 Task: Find connections with filter location Serra Talhada with filter topic #Businessintelligence with filter profile language English with filter current company Happiest Minds Technologies with filter school SRM University with filter industry Graphic Design with filter service category Marketing with filter keywords title Online ESL Instructor
Action: Mouse moved to (340, 382)
Screenshot: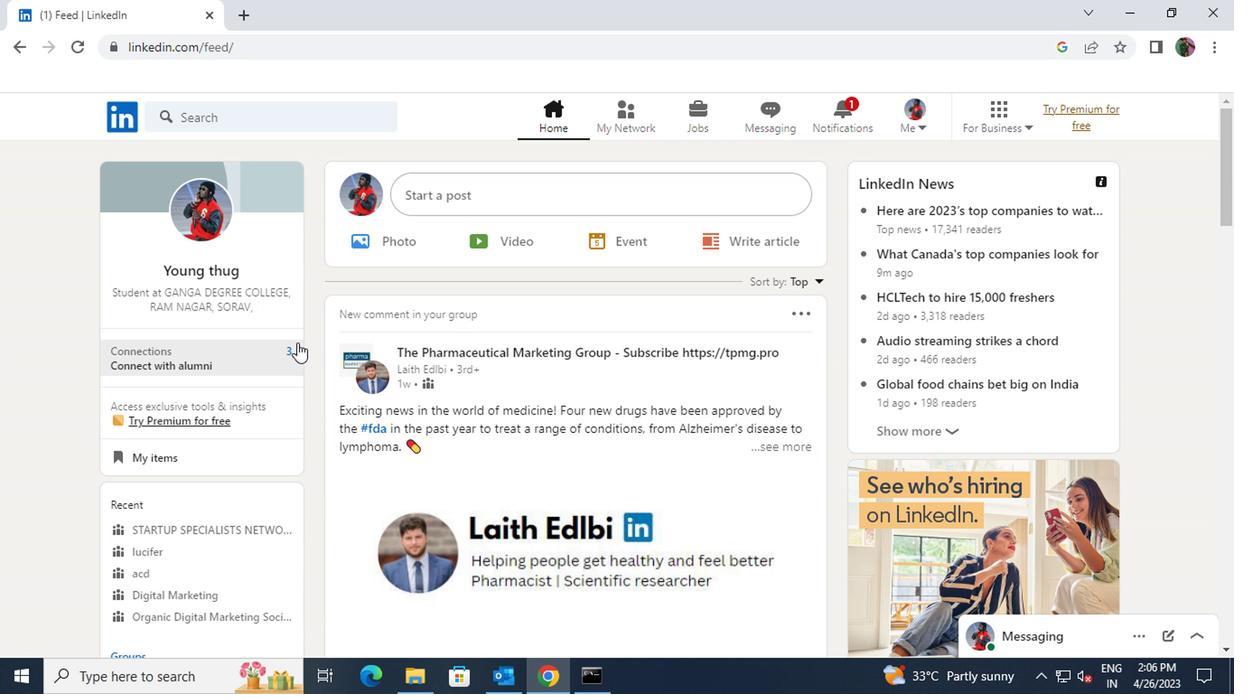 
Action: Mouse pressed left at (340, 382)
Screenshot: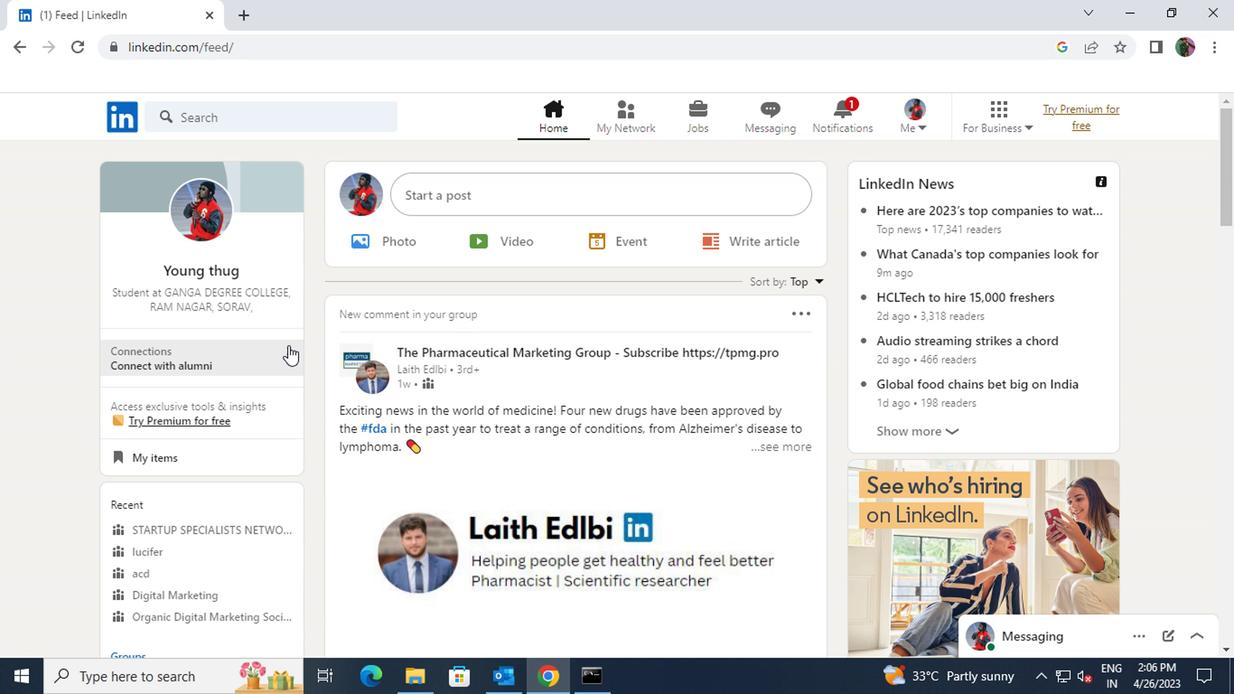 
Action: Mouse moved to (366, 292)
Screenshot: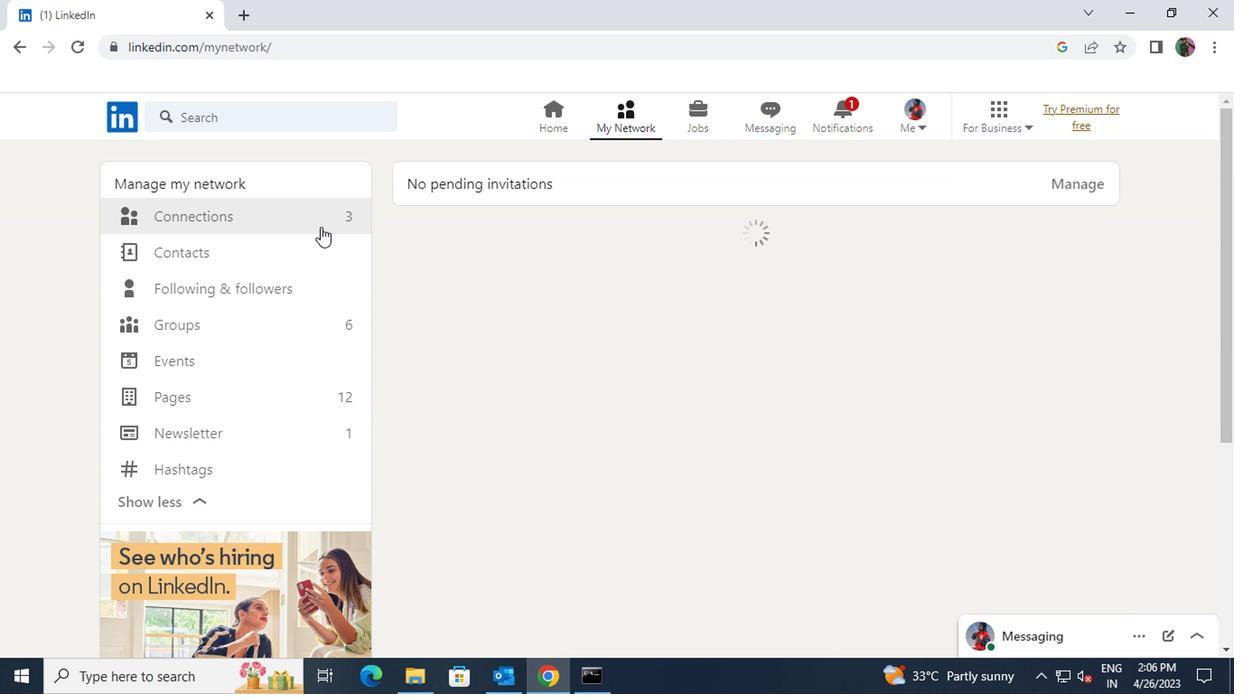 
Action: Mouse pressed left at (366, 292)
Screenshot: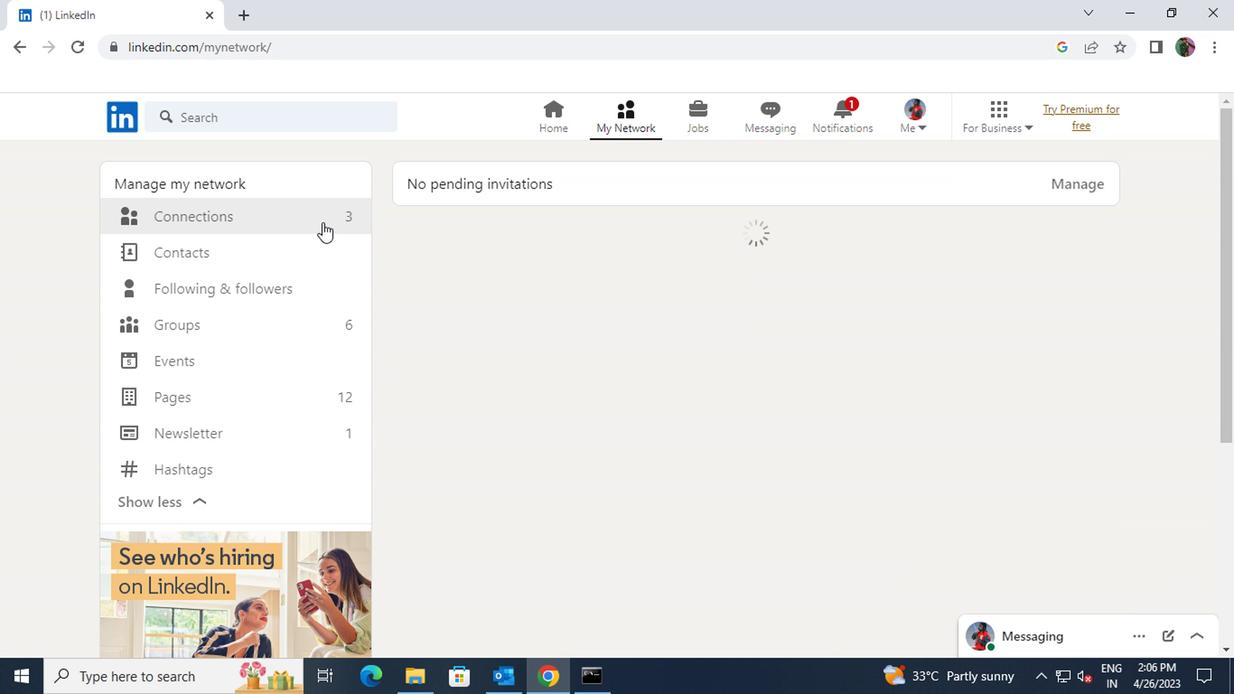 
Action: Mouse moved to (679, 295)
Screenshot: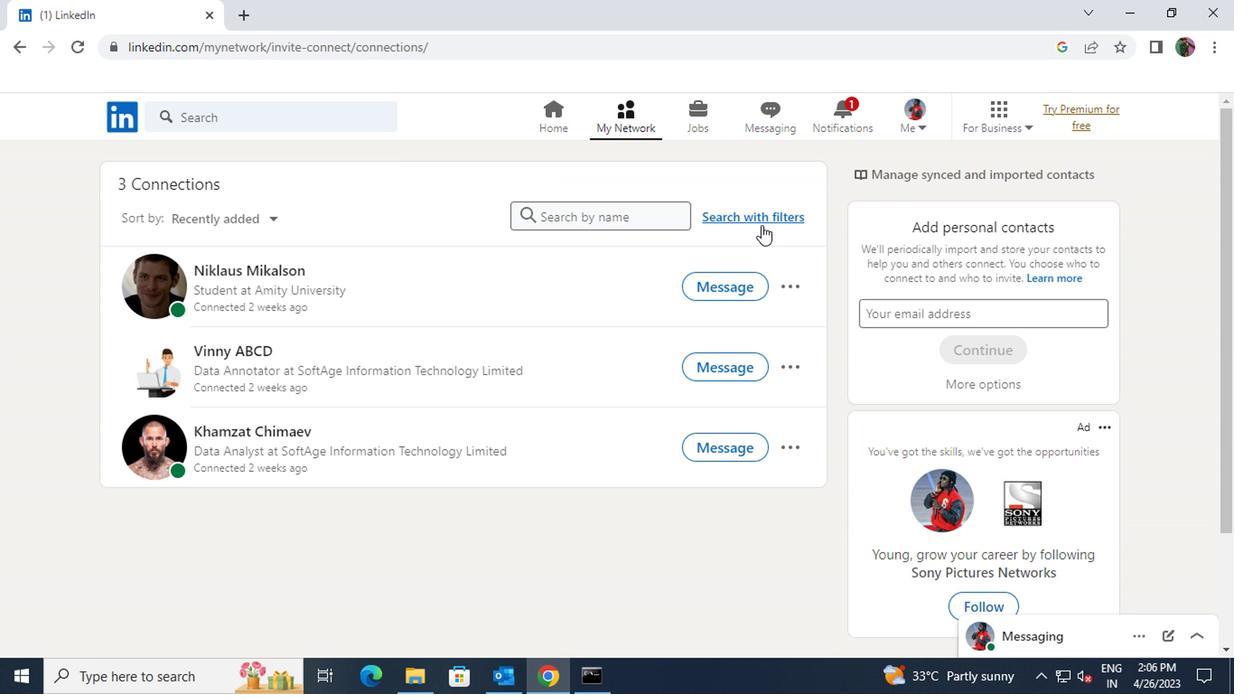 
Action: Mouse pressed left at (679, 295)
Screenshot: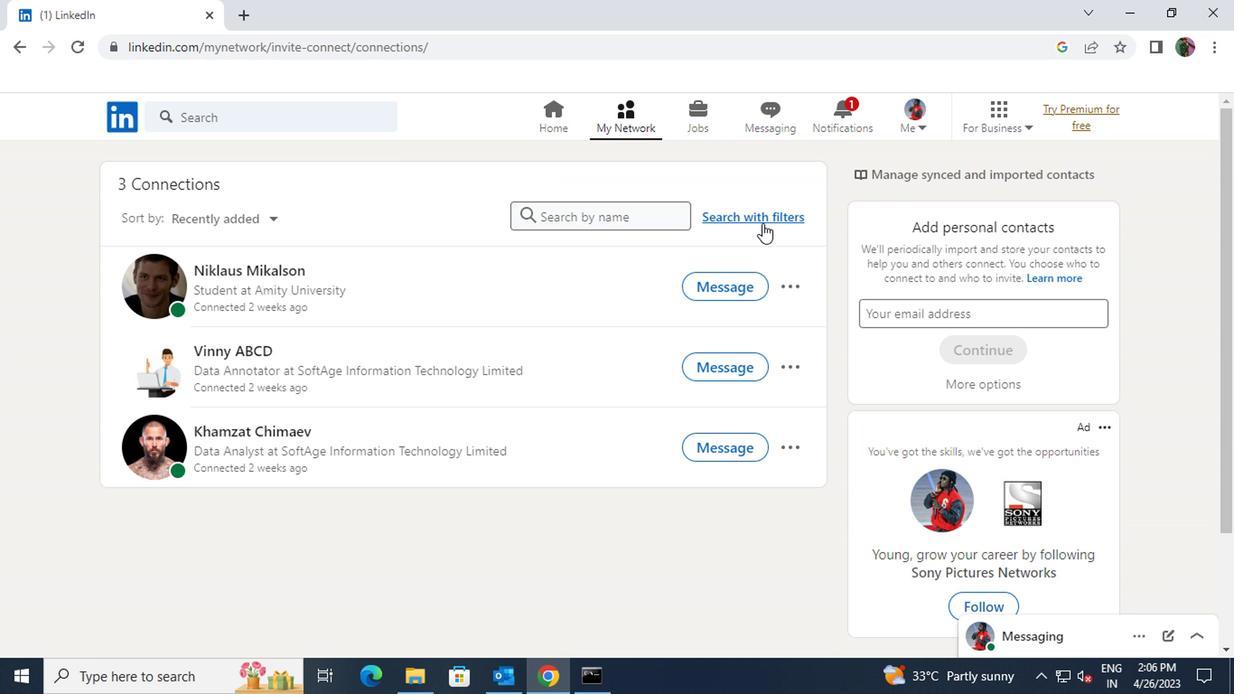 
Action: Mouse moved to (614, 258)
Screenshot: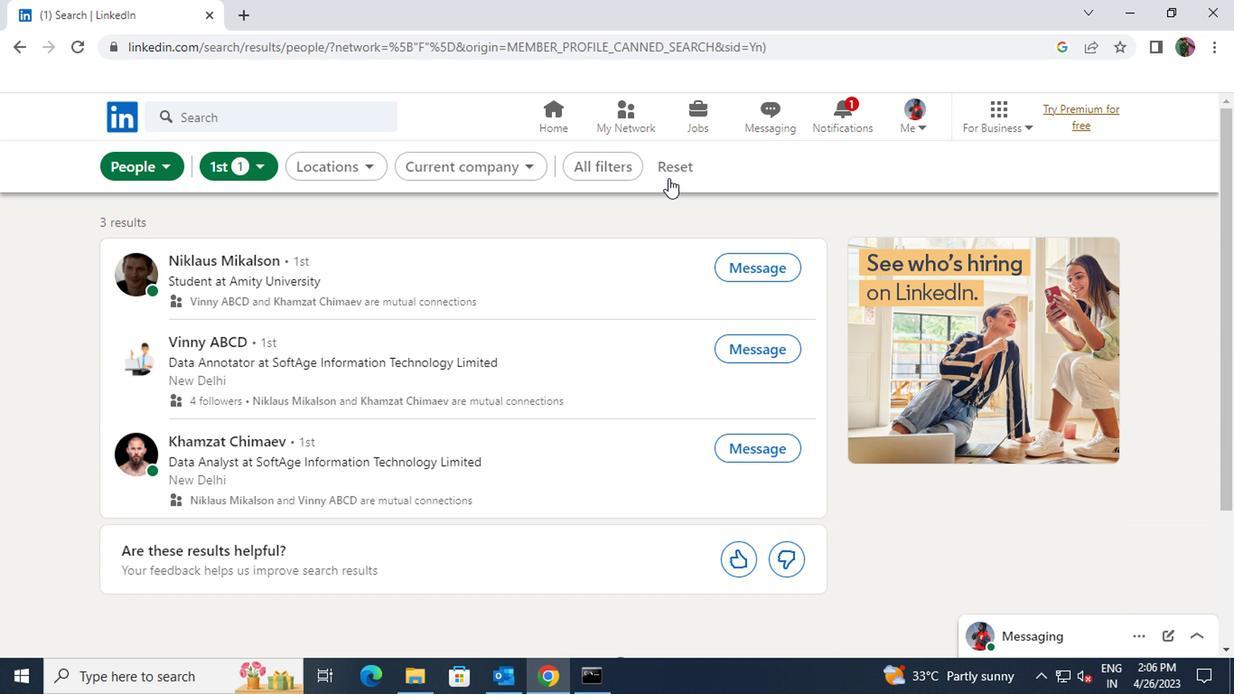 
Action: Mouse pressed left at (614, 258)
Screenshot: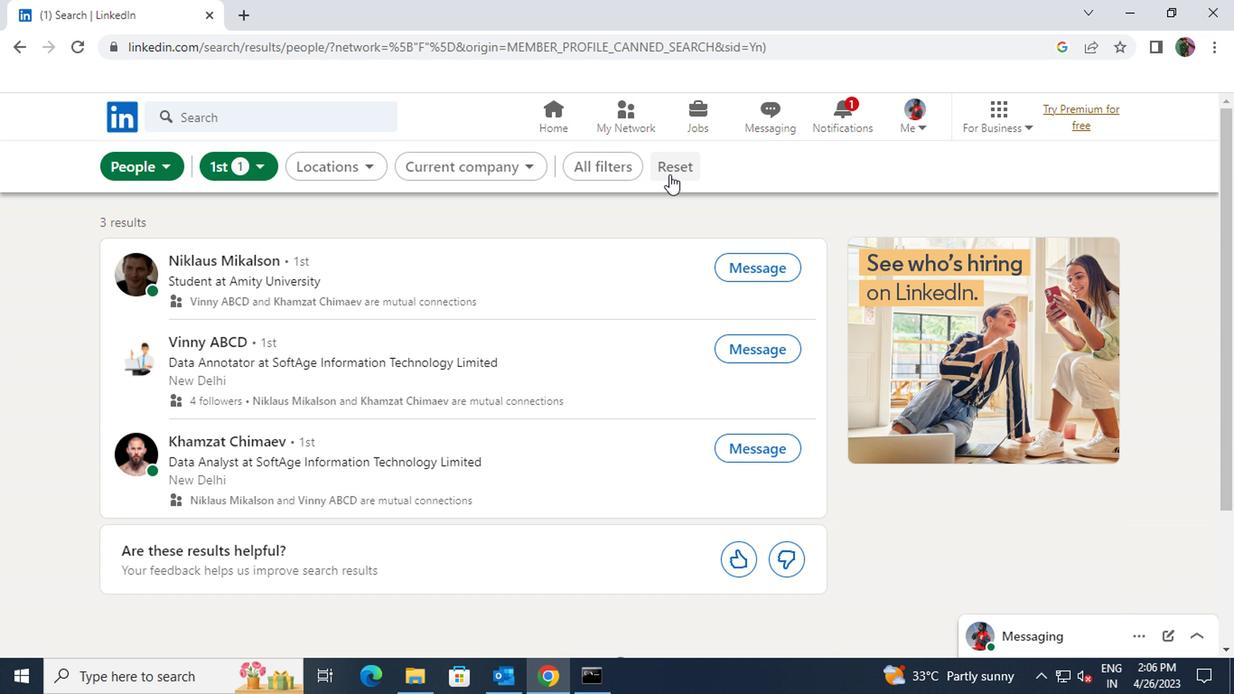 
Action: Mouse moved to (600, 253)
Screenshot: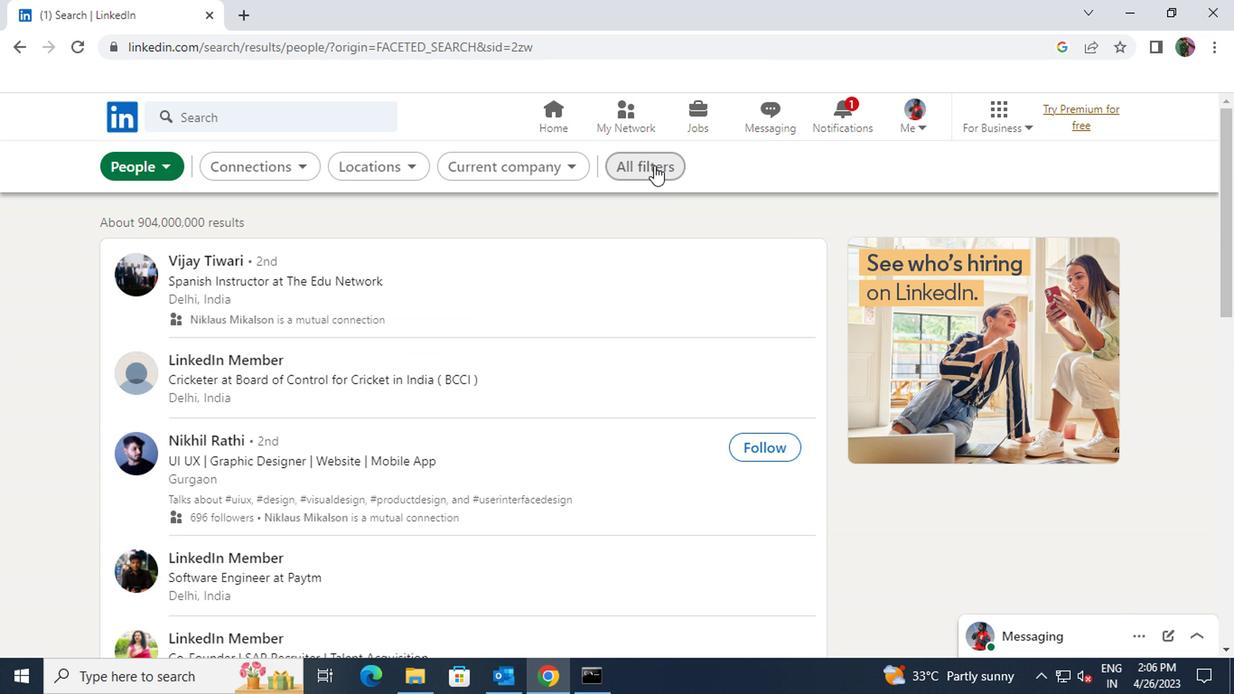 
Action: Mouse pressed left at (600, 253)
Screenshot: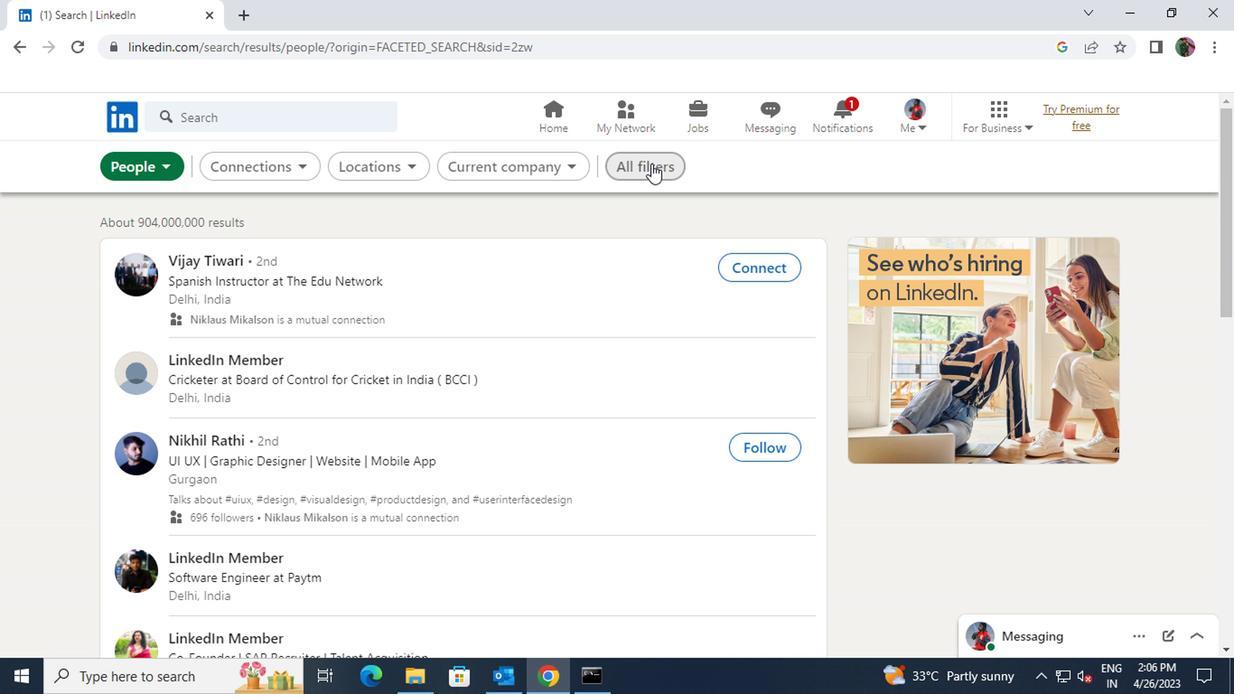 
Action: Mouse moved to (756, 394)
Screenshot: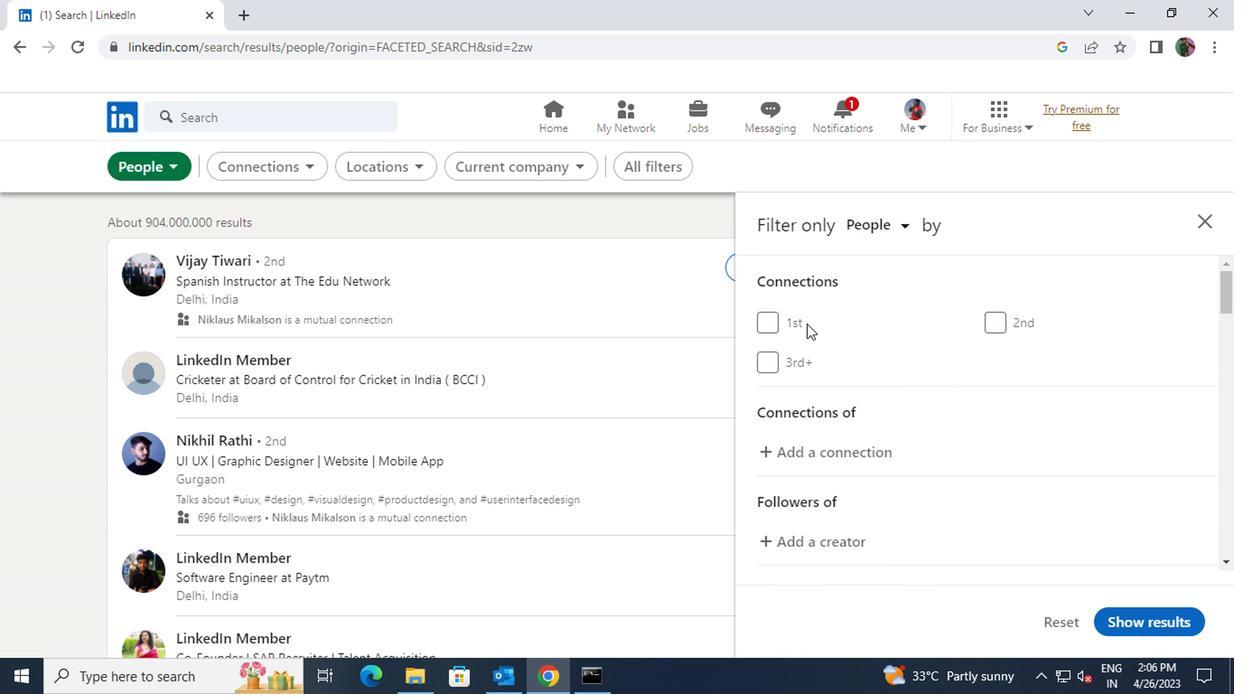 
Action: Mouse scrolled (756, 394) with delta (0, 0)
Screenshot: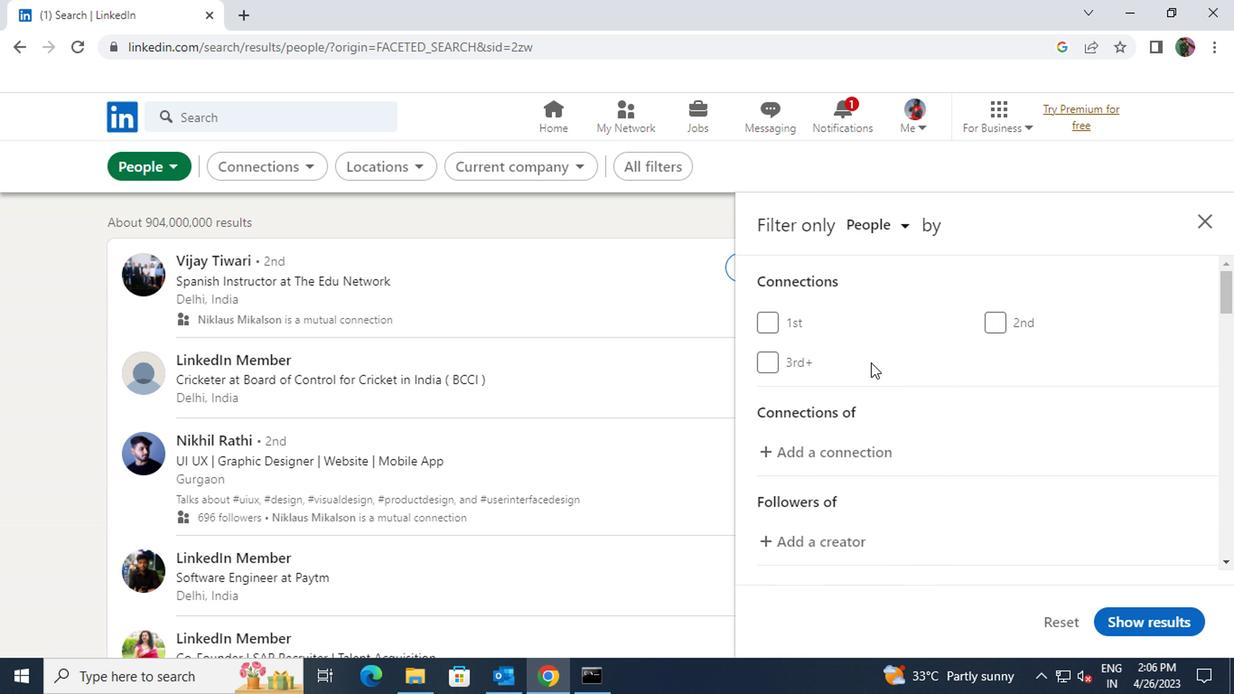 
Action: Mouse scrolled (756, 394) with delta (0, 0)
Screenshot: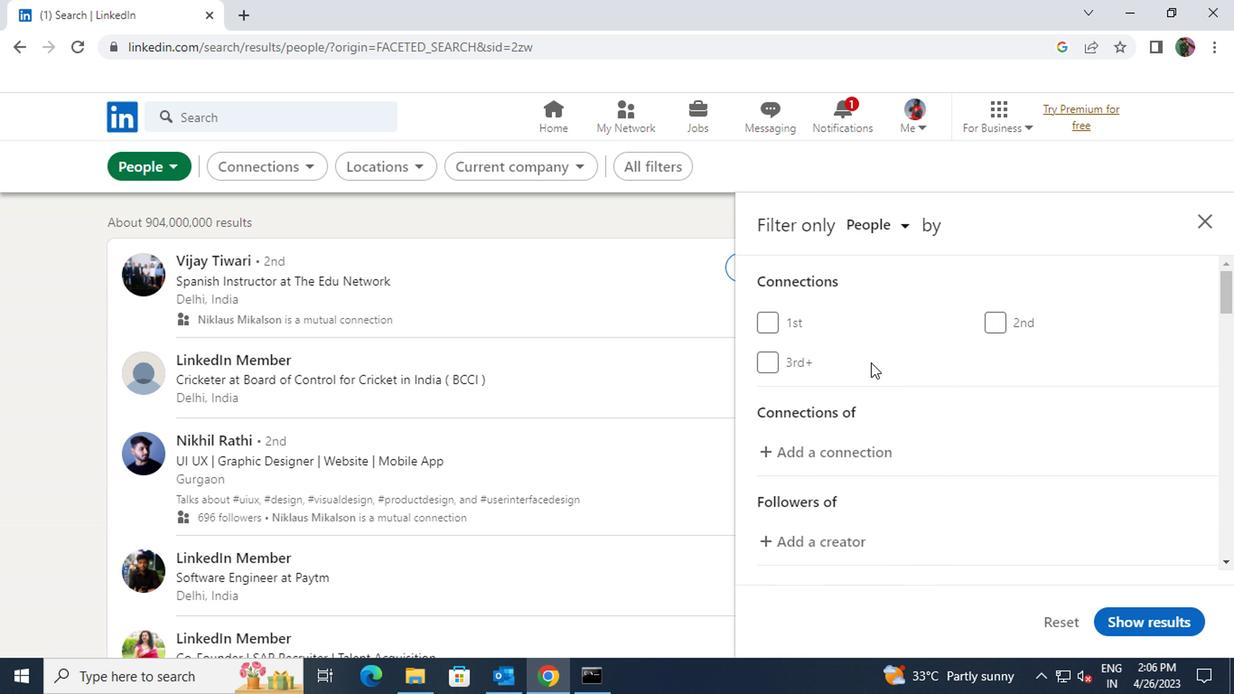 
Action: Mouse scrolled (756, 394) with delta (0, 0)
Screenshot: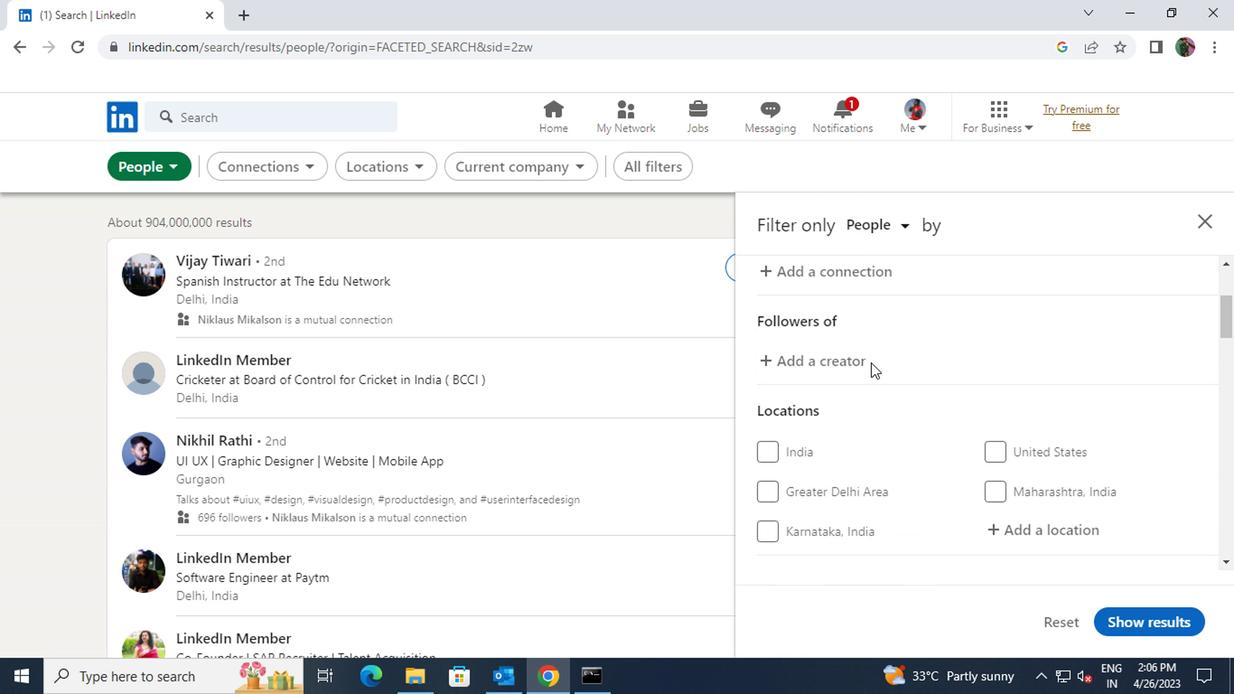 
Action: Mouse moved to (864, 445)
Screenshot: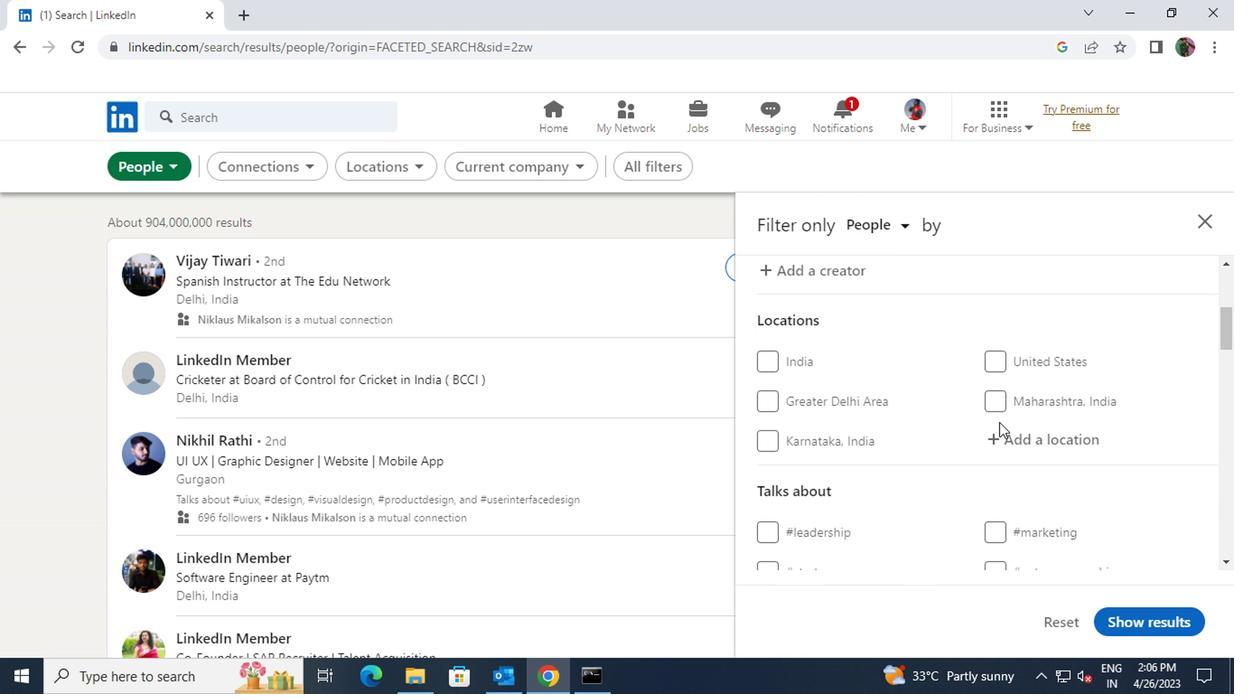 
Action: Mouse pressed left at (864, 445)
Screenshot: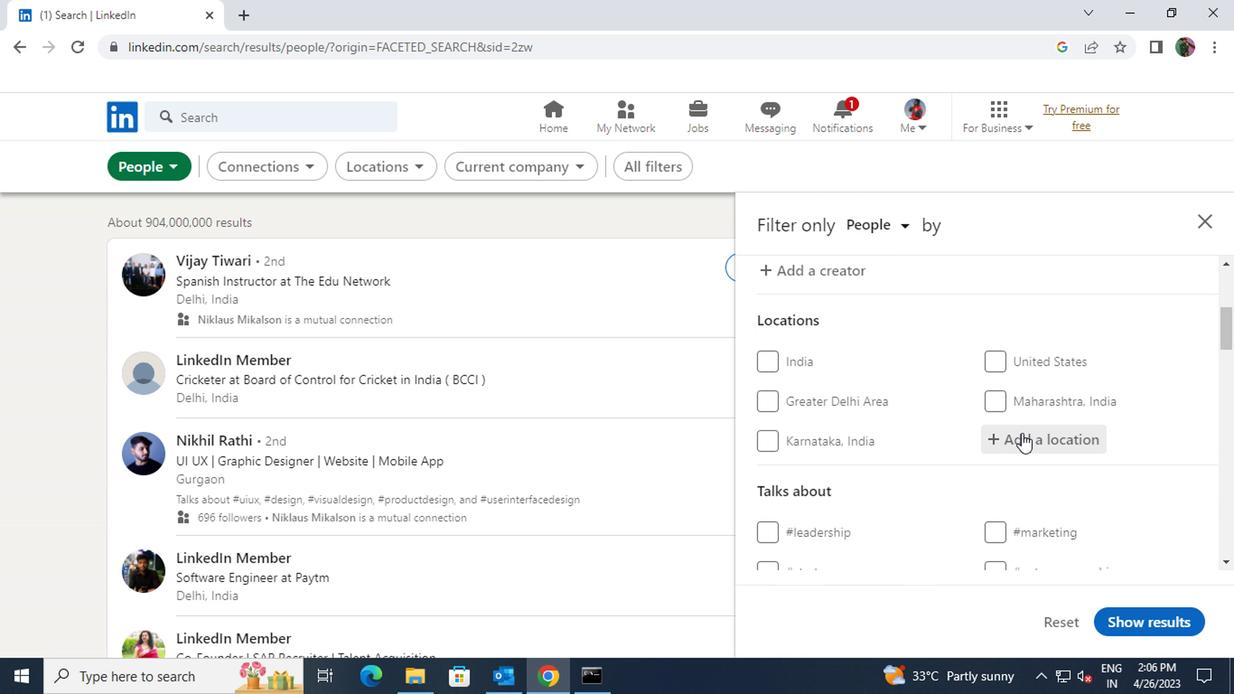 
Action: Key pressed <Key.shift>SERRA<Key.space>TAL
Screenshot: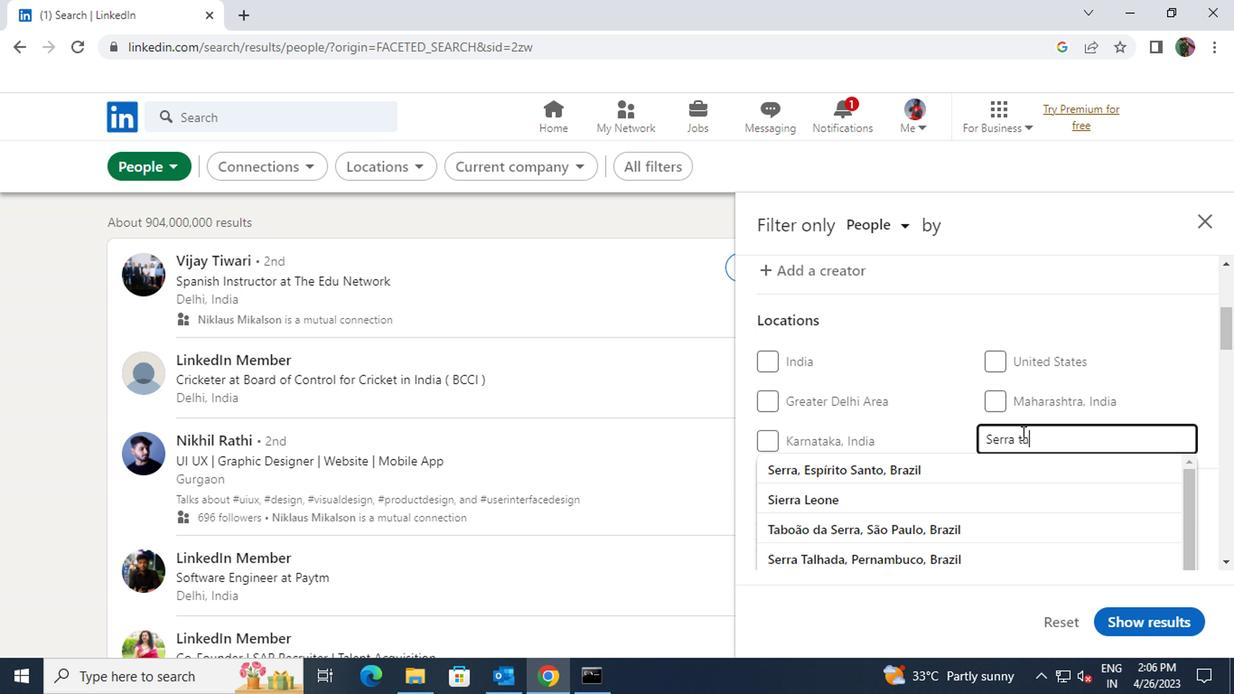 
Action: Mouse moved to (856, 472)
Screenshot: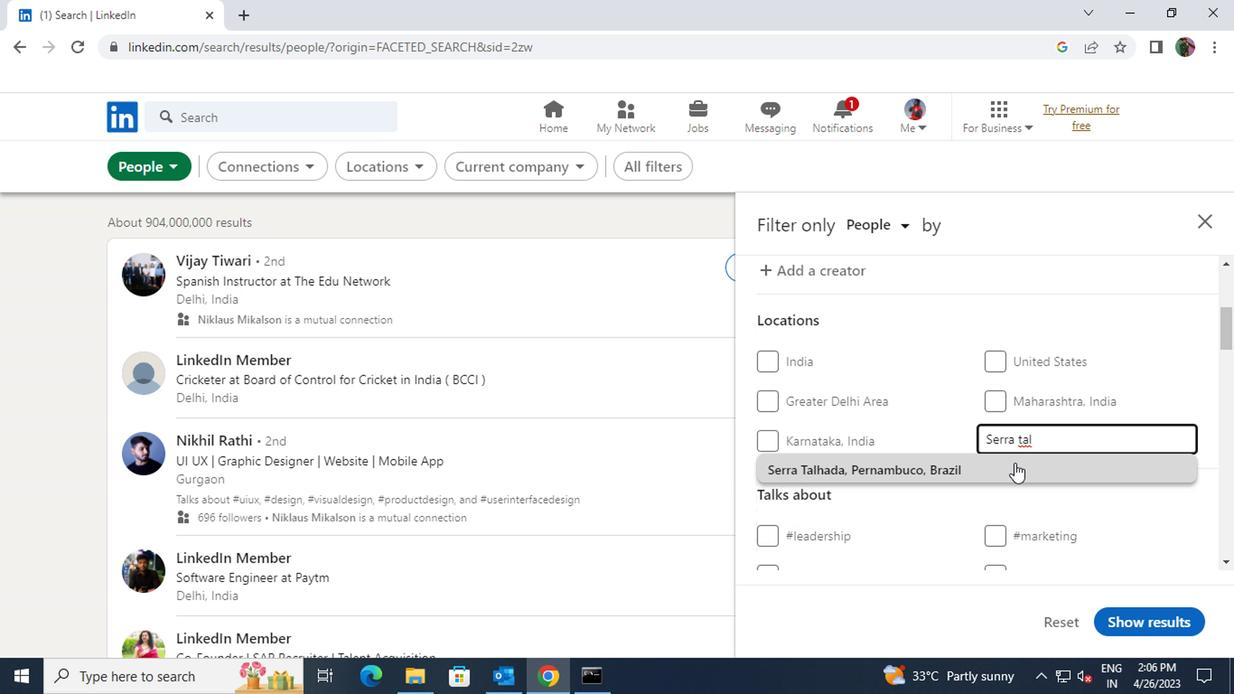 
Action: Mouse pressed left at (856, 472)
Screenshot: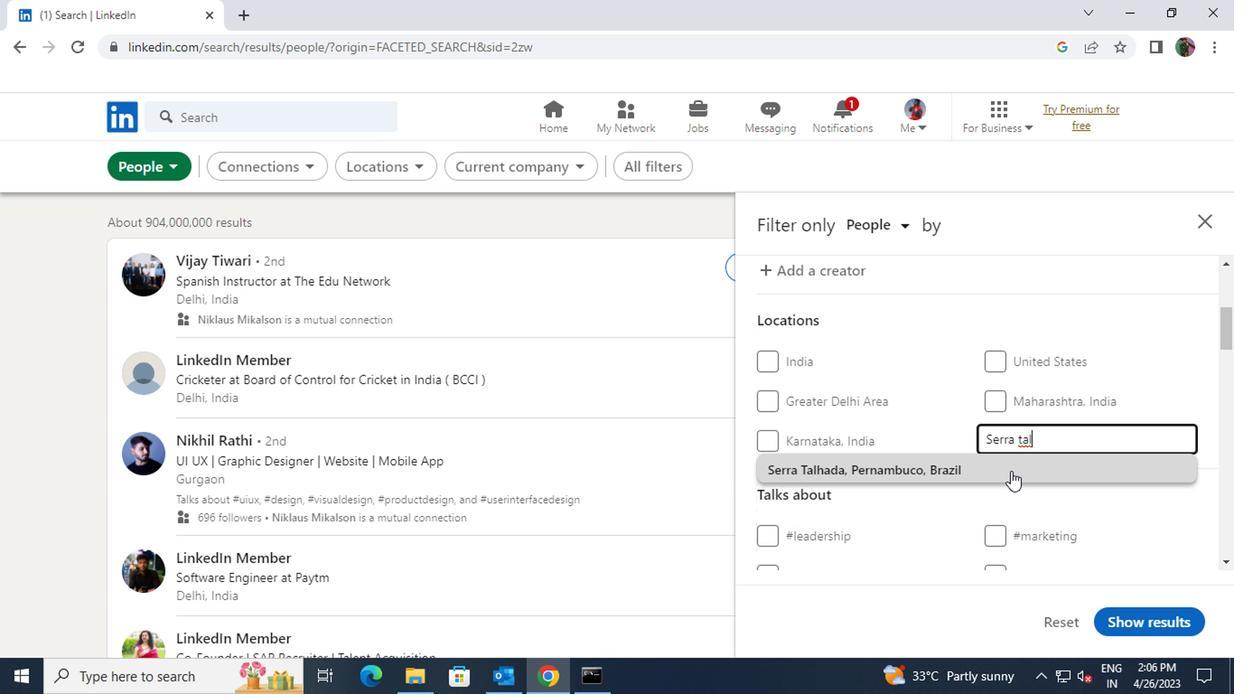 
Action: Mouse scrolled (856, 471) with delta (0, 0)
Screenshot: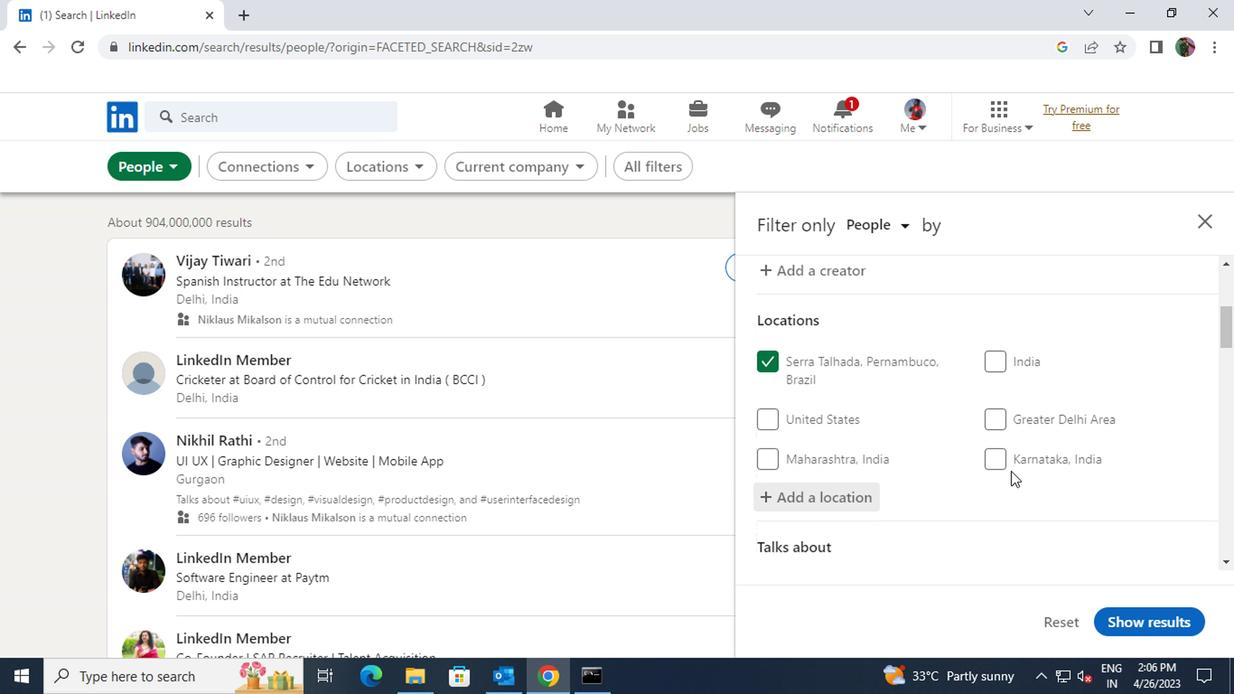 
Action: Mouse scrolled (856, 471) with delta (0, 0)
Screenshot: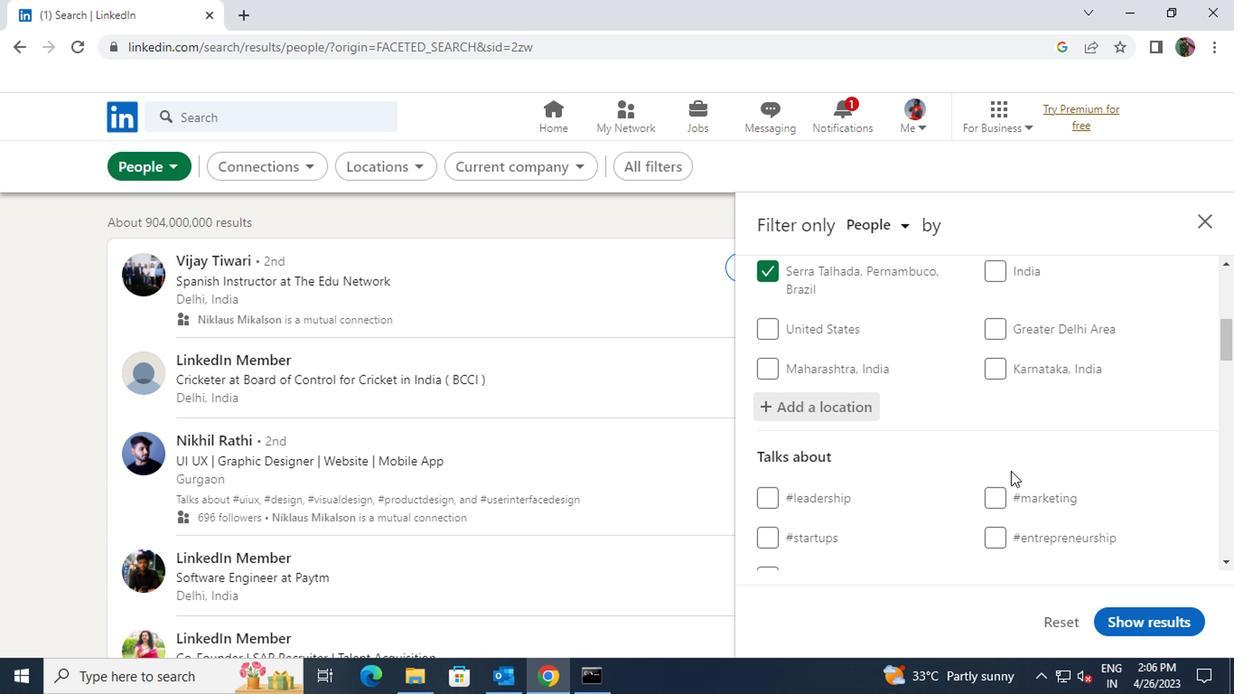
Action: Mouse moved to (856, 480)
Screenshot: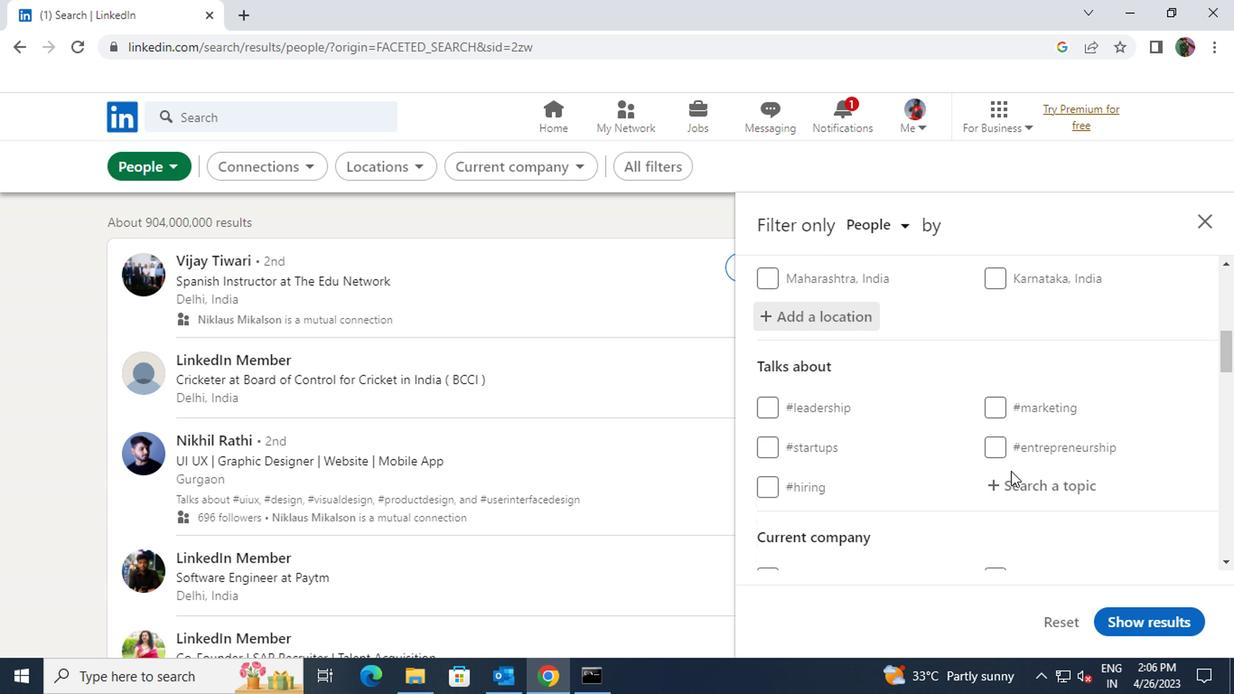 
Action: Mouse pressed left at (856, 480)
Screenshot: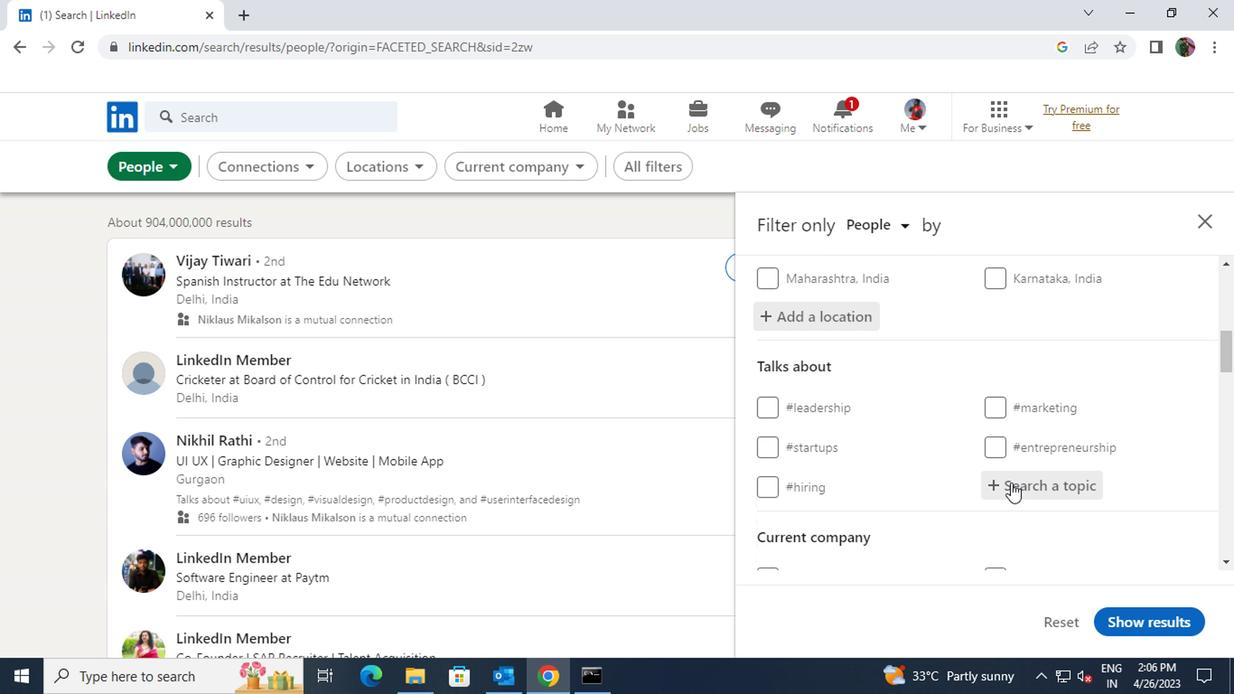 
Action: Key pressed <Key.shift><Key.shift><Key.shift><Key.shift><Key.shift><Key.shift><Key.shift><Key.shift>#<Key.shift>BUSINESSINTELLIGENCE
Screenshot: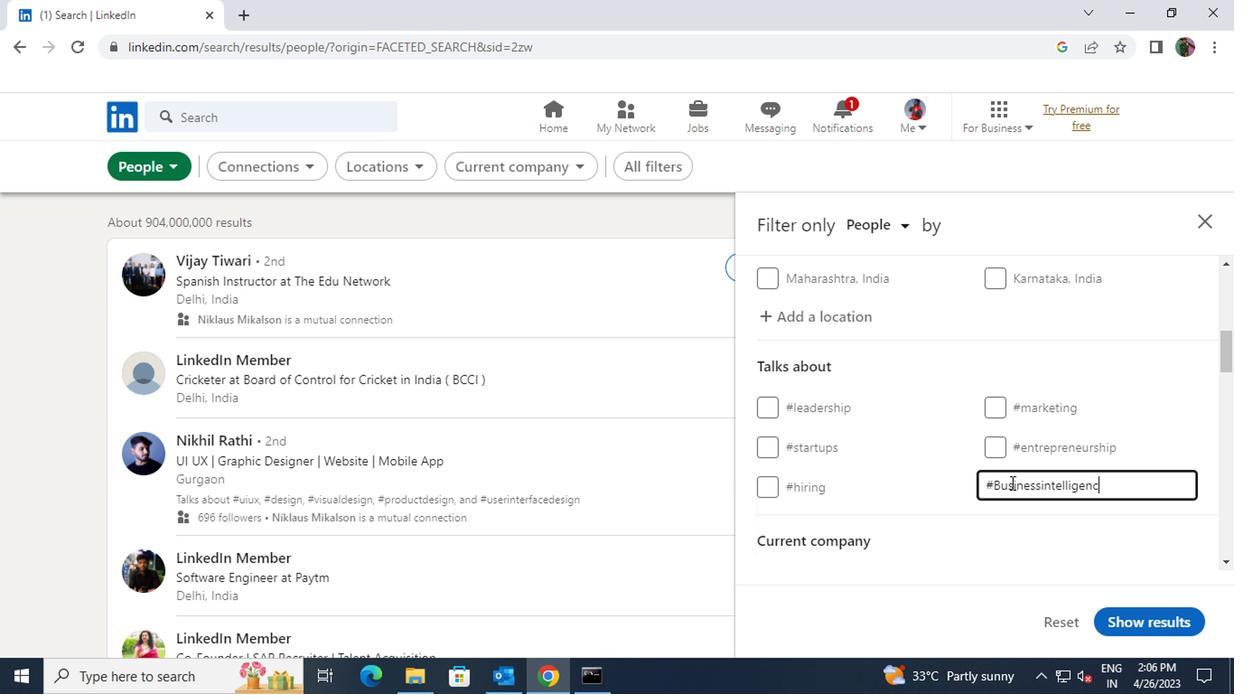 
Action: Mouse scrolled (856, 479) with delta (0, 0)
Screenshot: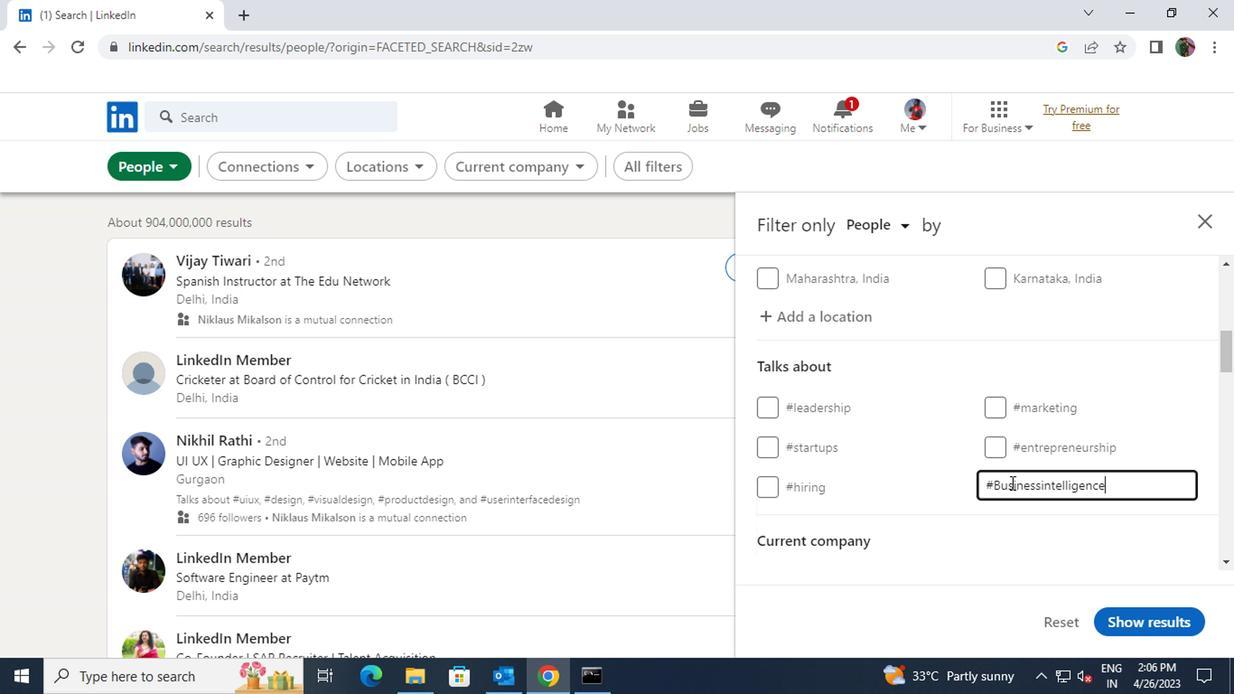
Action: Mouse scrolled (856, 479) with delta (0, 0)
Screenshot: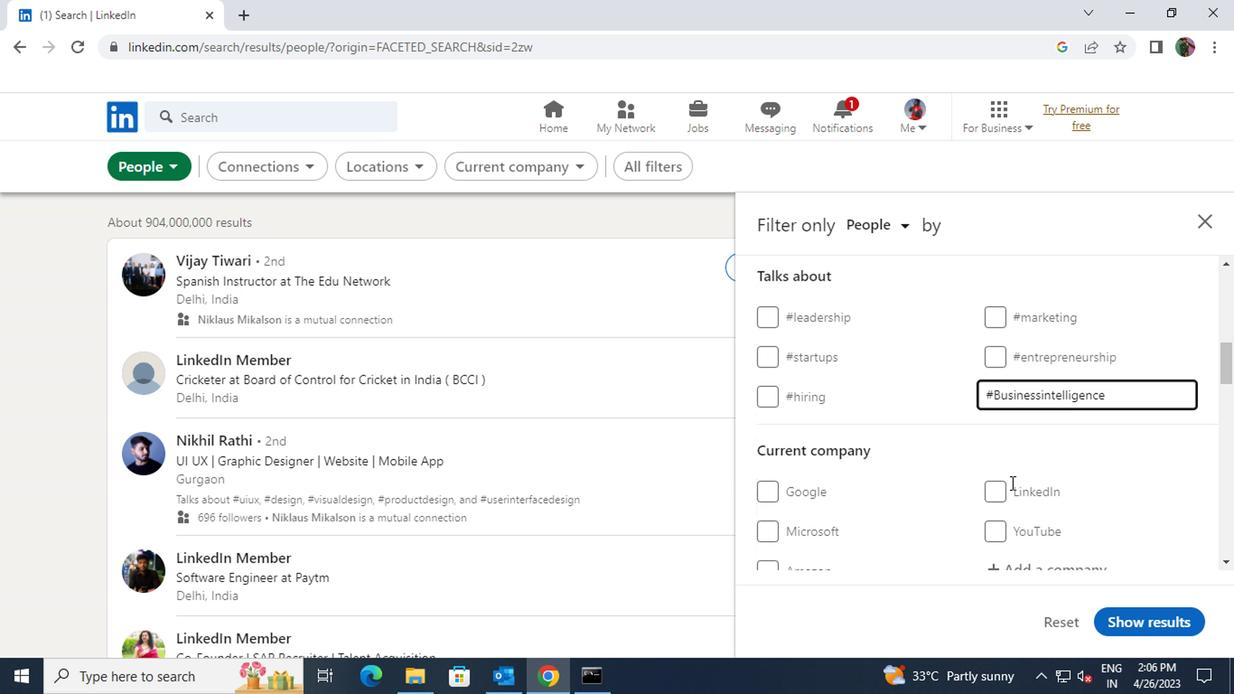 
Action: Mouse pressed left at (856, 480)
Screenshot: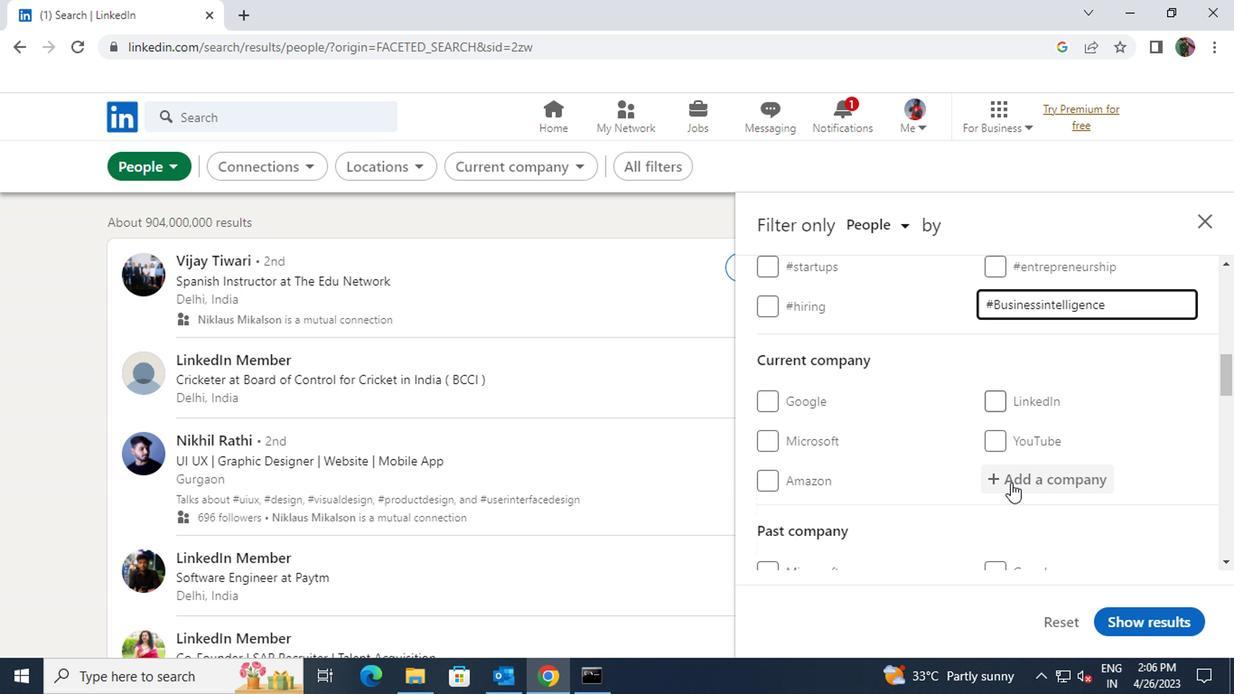 
Action: Key pressed <Key.shift><Key.shift><Key.shift>HAPPIEST
Screenshot: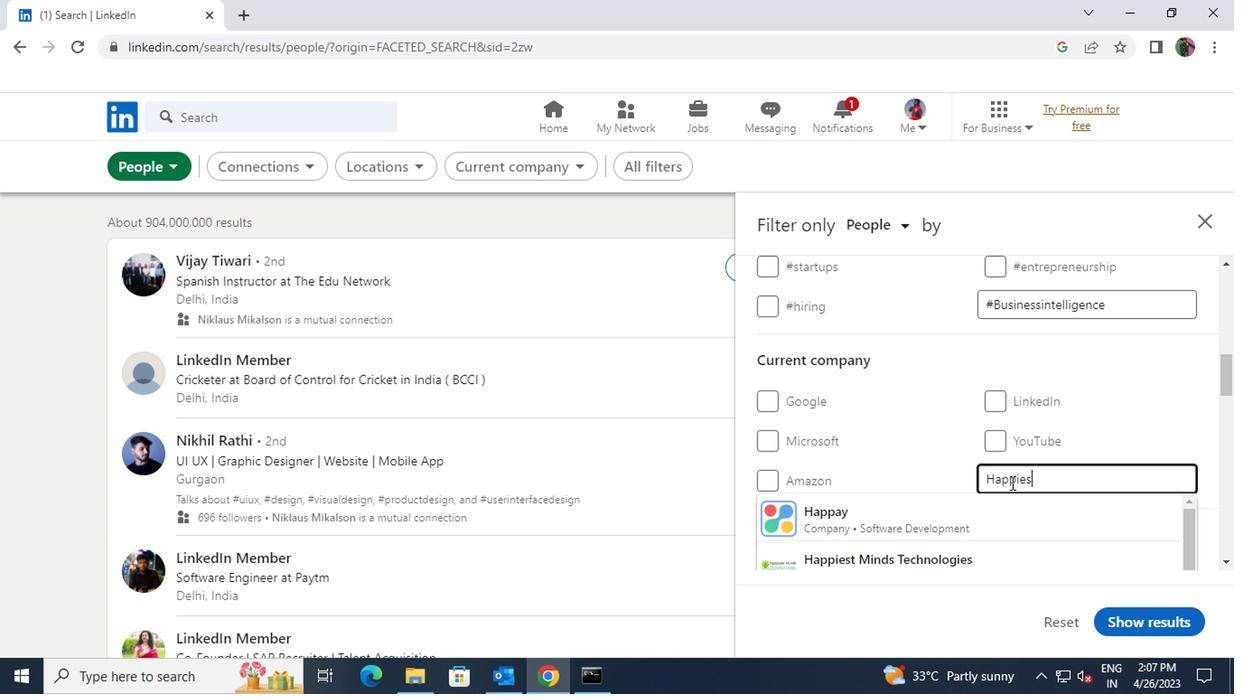 
Action: Mouse moved to (851, 494)
Screenshot: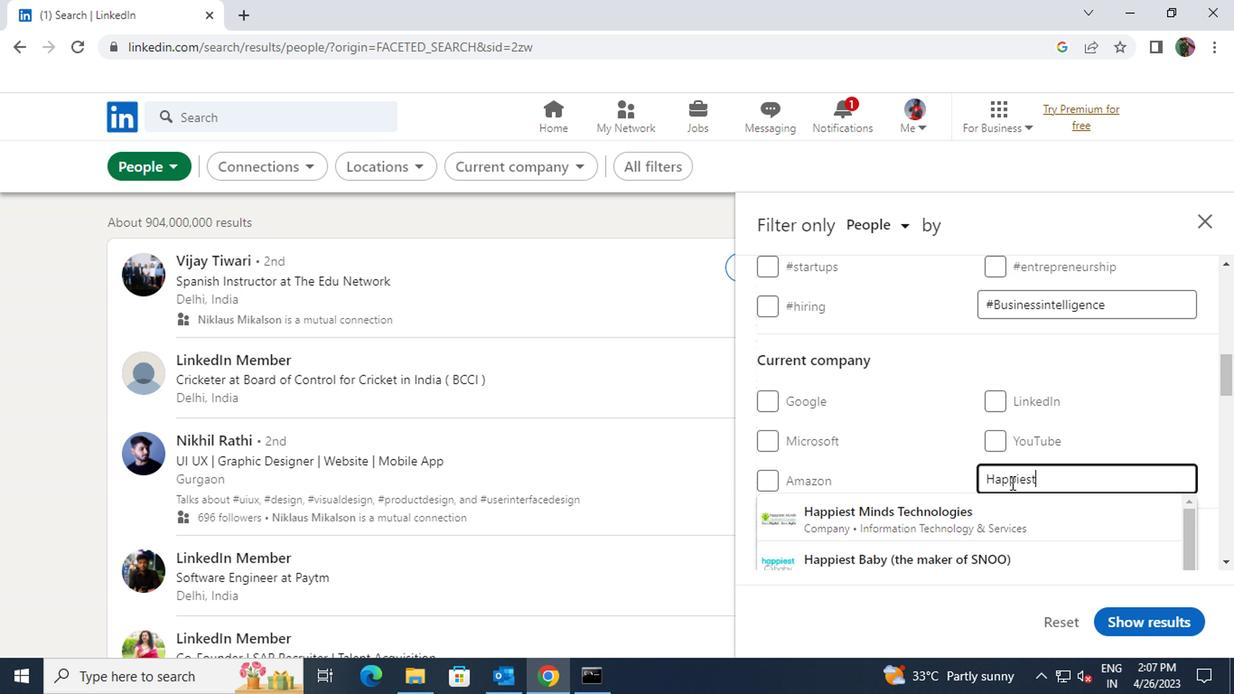 
Action: Mouse pressed left at (851, 494)
Screenshot: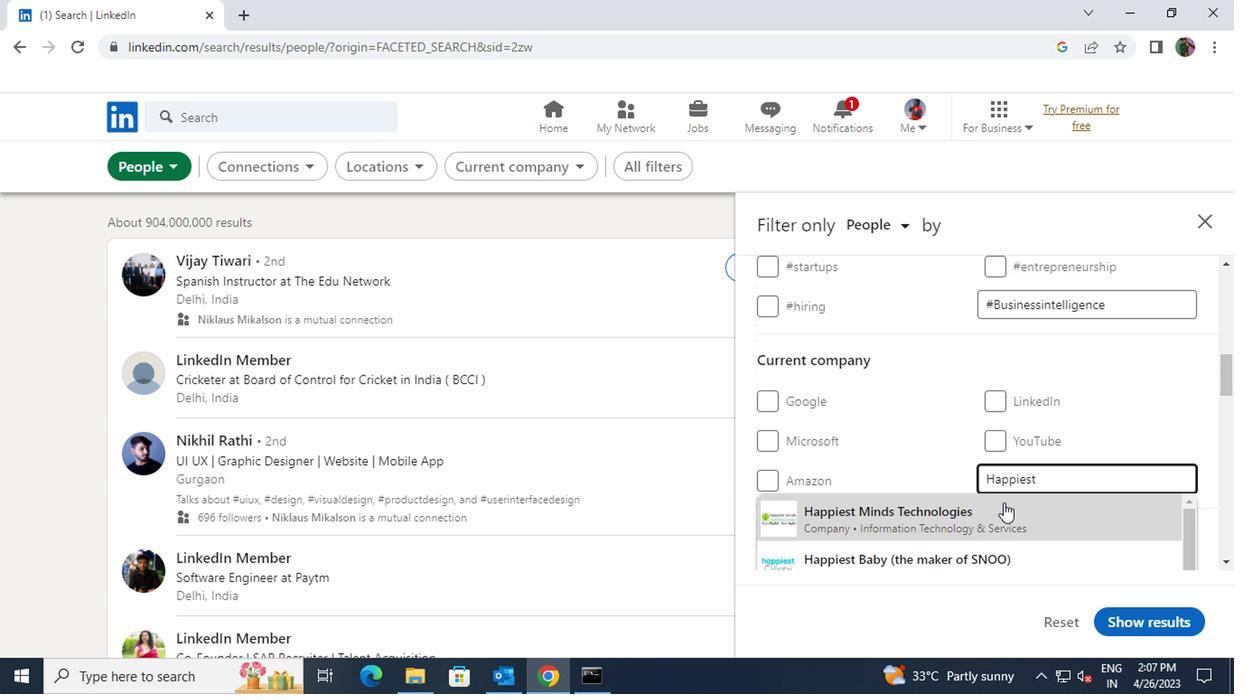 
Action: Mouse scrolled (851, 493) with delta (0, 0)
Screenshot: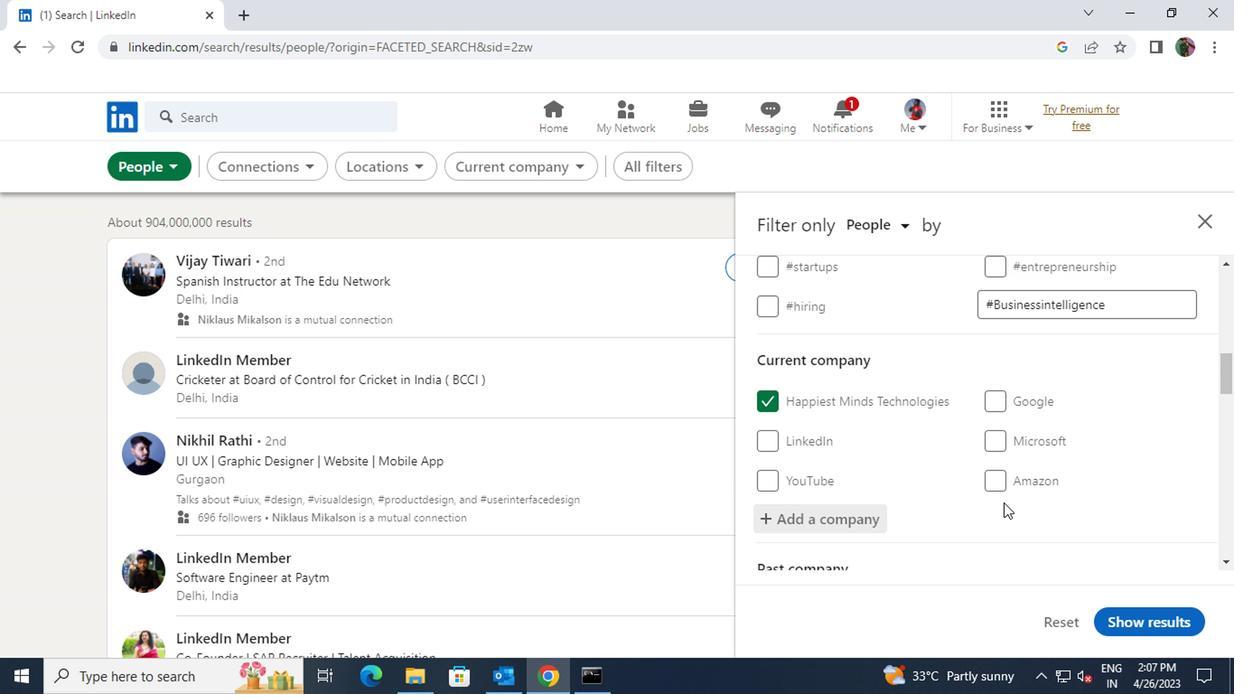 
Action: Mouse scrolled (851, 493) with delta (0, 0)
Screenshot: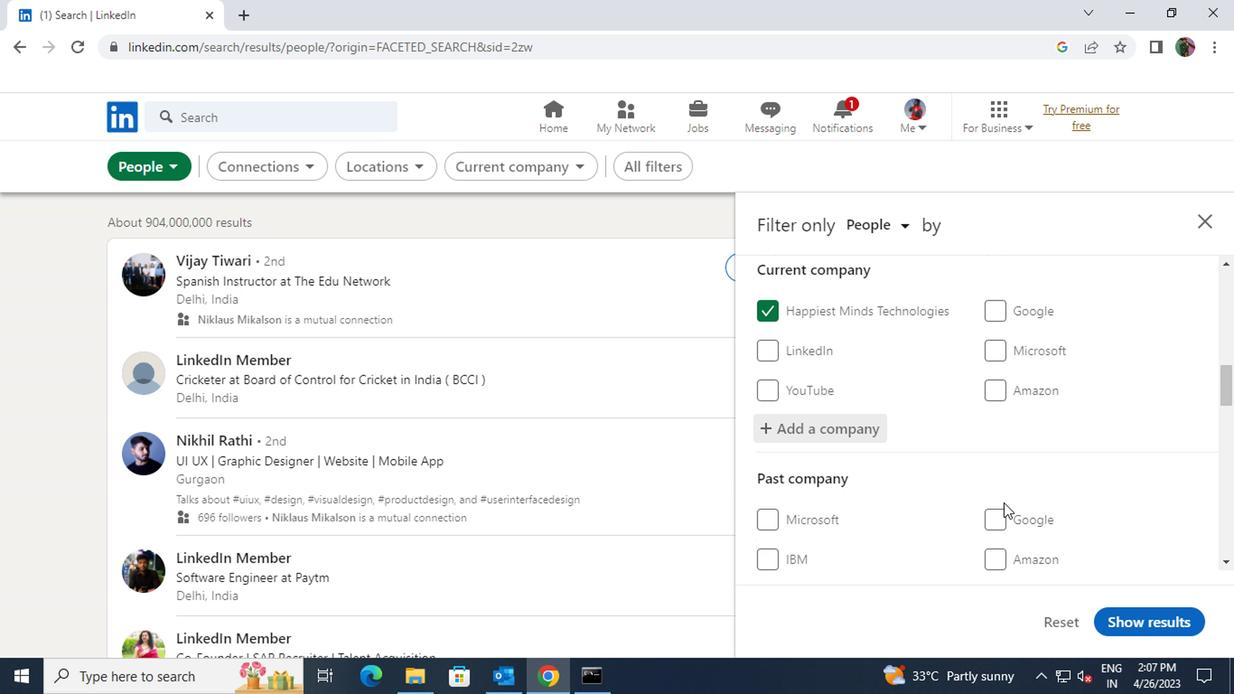 
Action: Mouse scrolled (851, 493) with delta (0, 0)
Screenshot: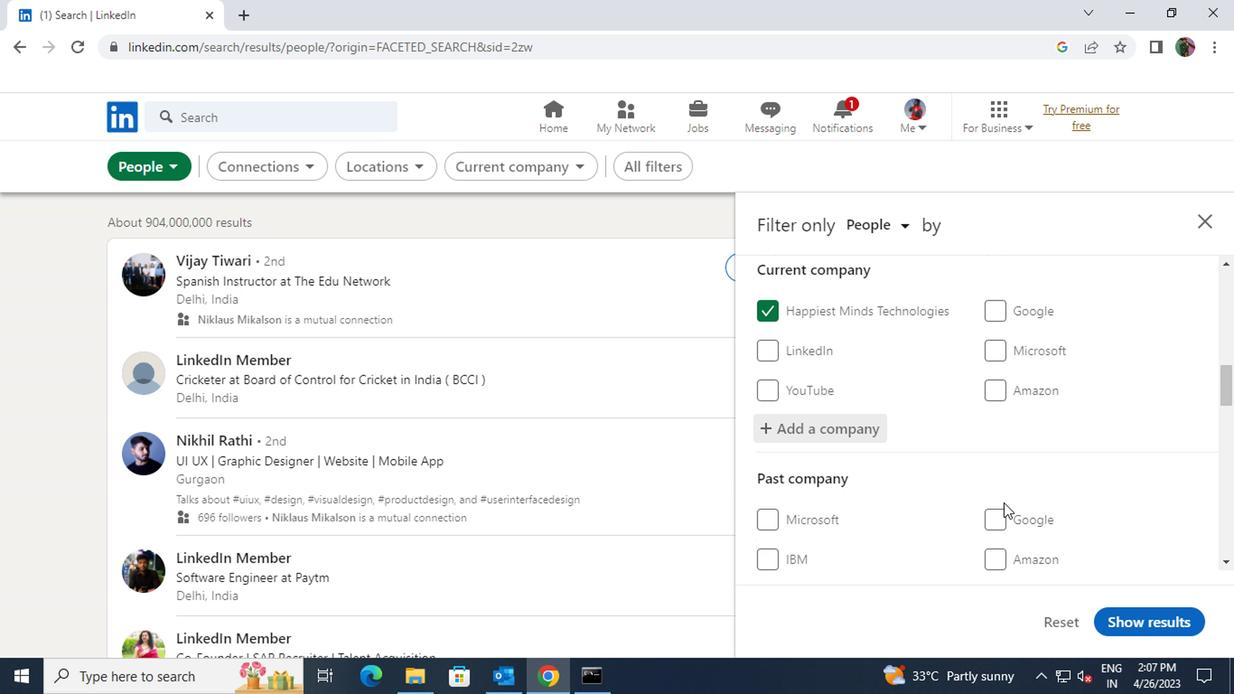 
Action: Mouse scrolled (851, 493) with delta (0, 0)
Screenshot: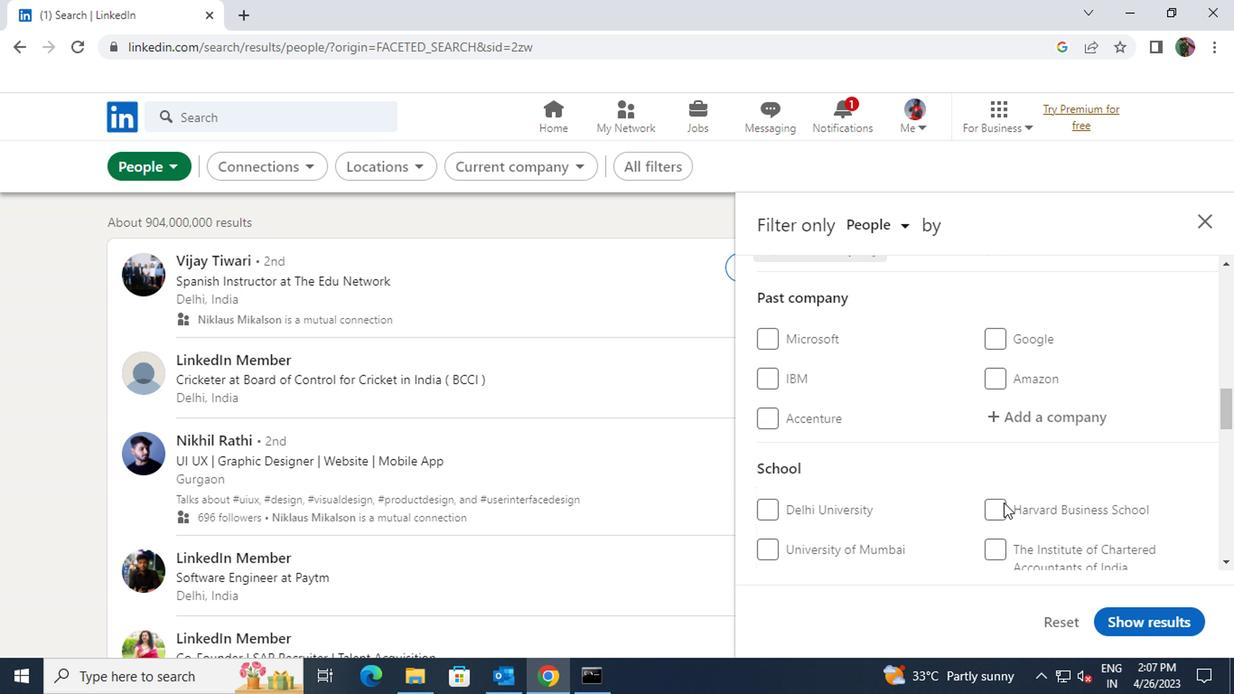
Action: Mouse moved to (856, 498)
Screenshot: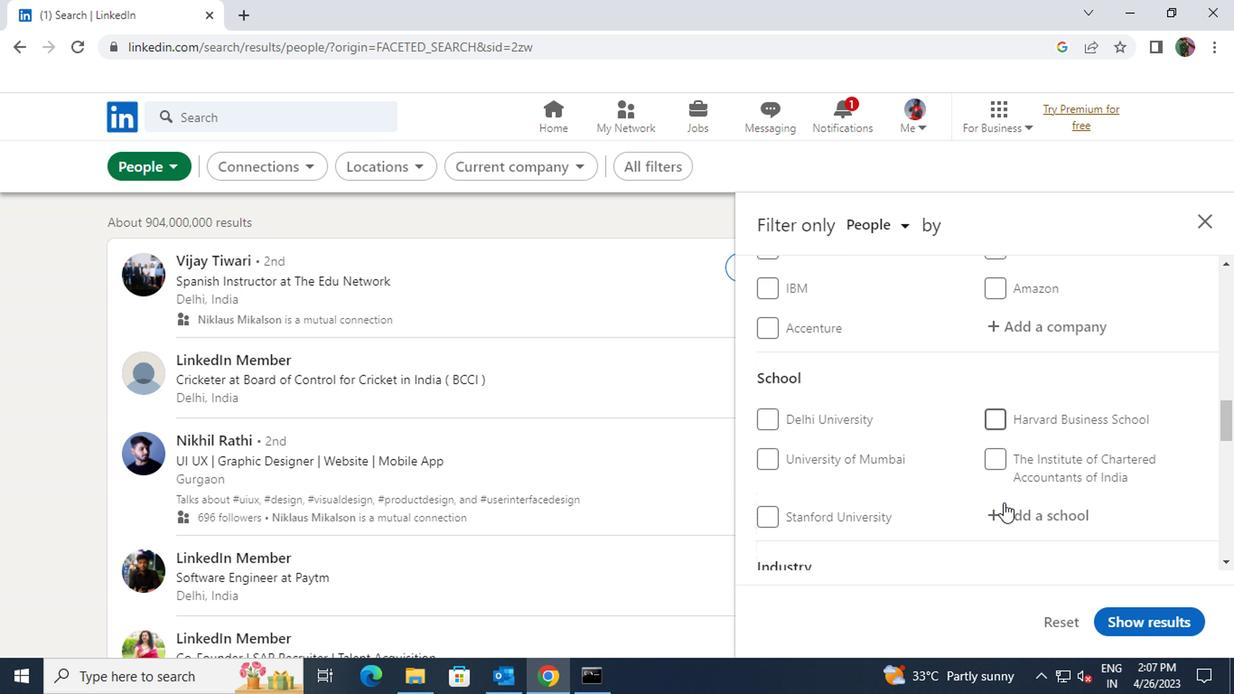 
Action: Mouse pressed left at (856, 498)
Screenshot: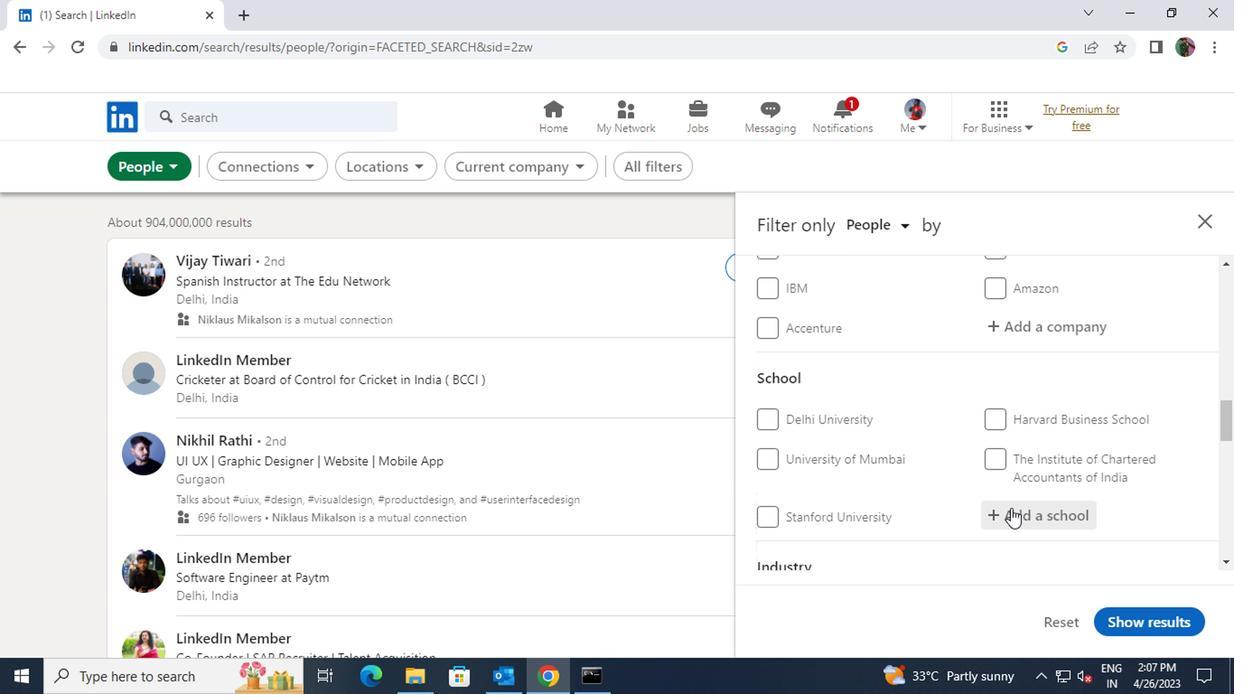 
Action: Key pressed <Key.shift><Key.shift><Key.shift>SRM
Screenshot: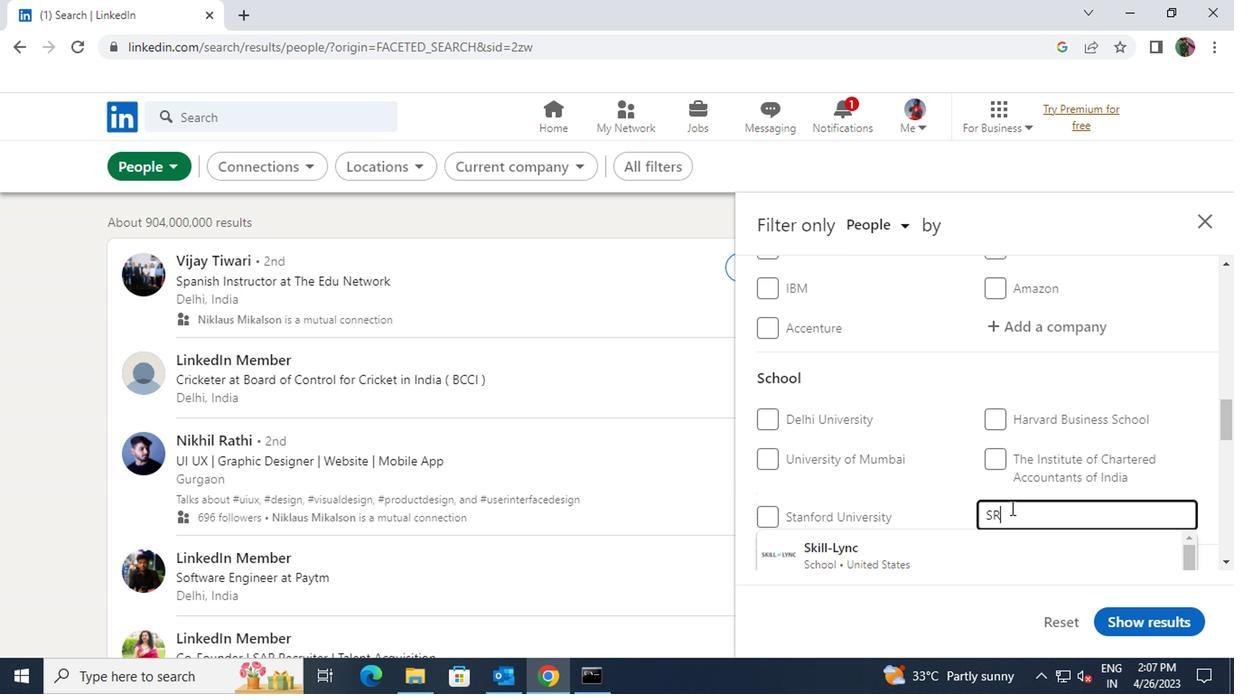
Action: Mouse moved to (842, 519)
Screenshot: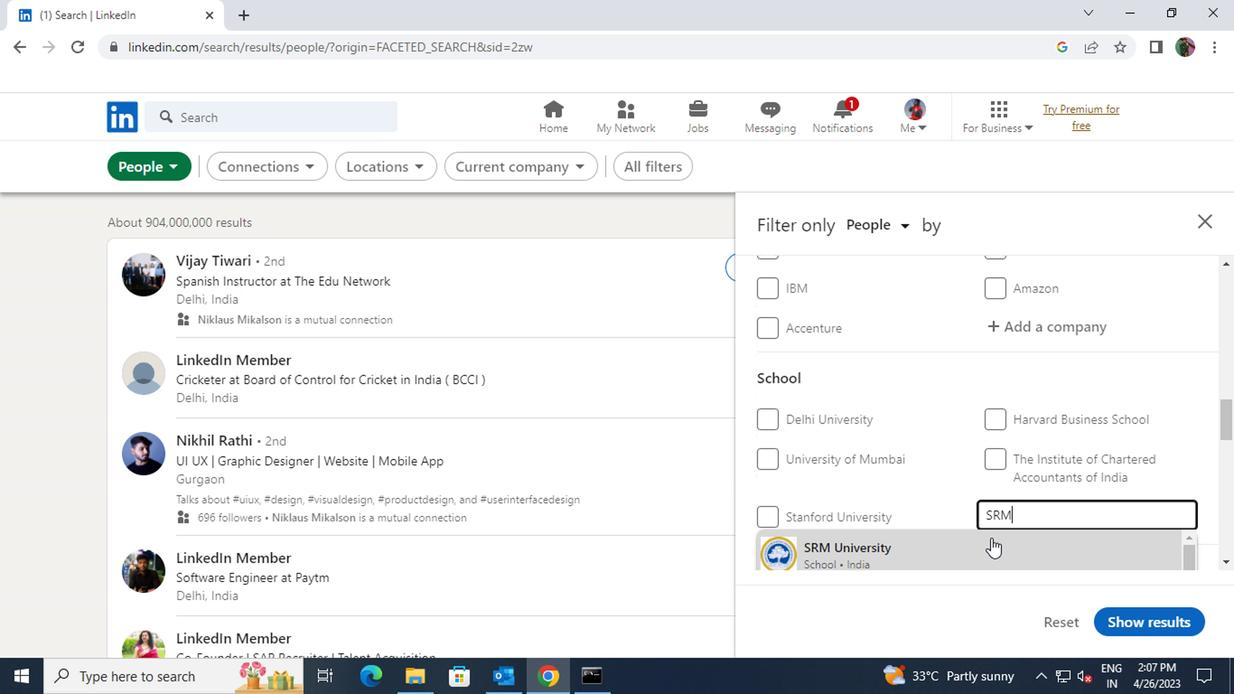 
Action: Mouse scrolled (842, 518) with delta (0, 0)
Screenshot: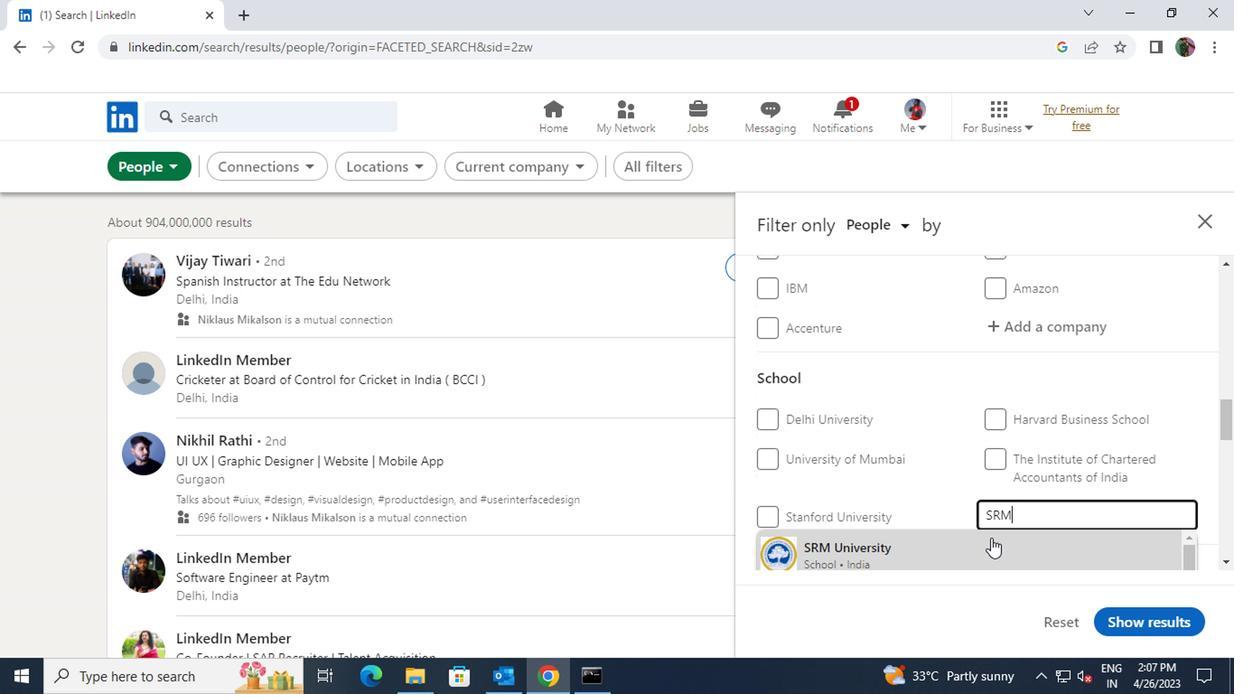 
Action: Mouse moved to (842, 519)
Screenshot: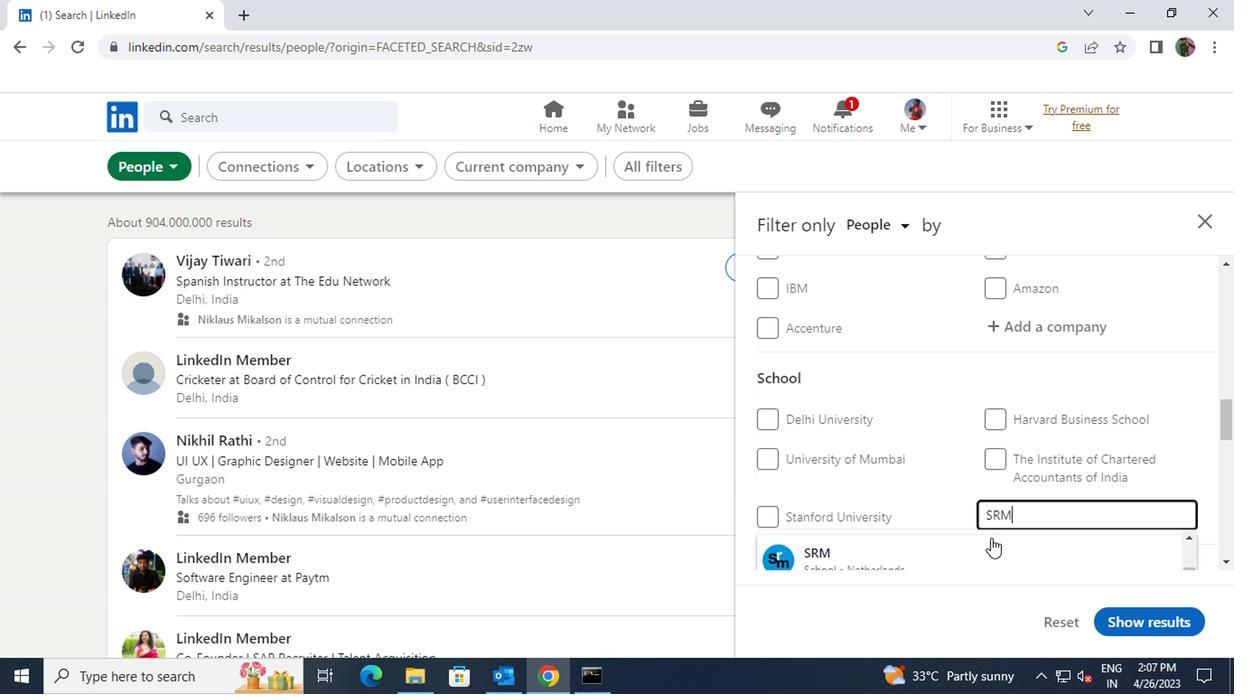 
Action: Mouse scrolled (842, 520) with delta (0, 0)
Screenshot: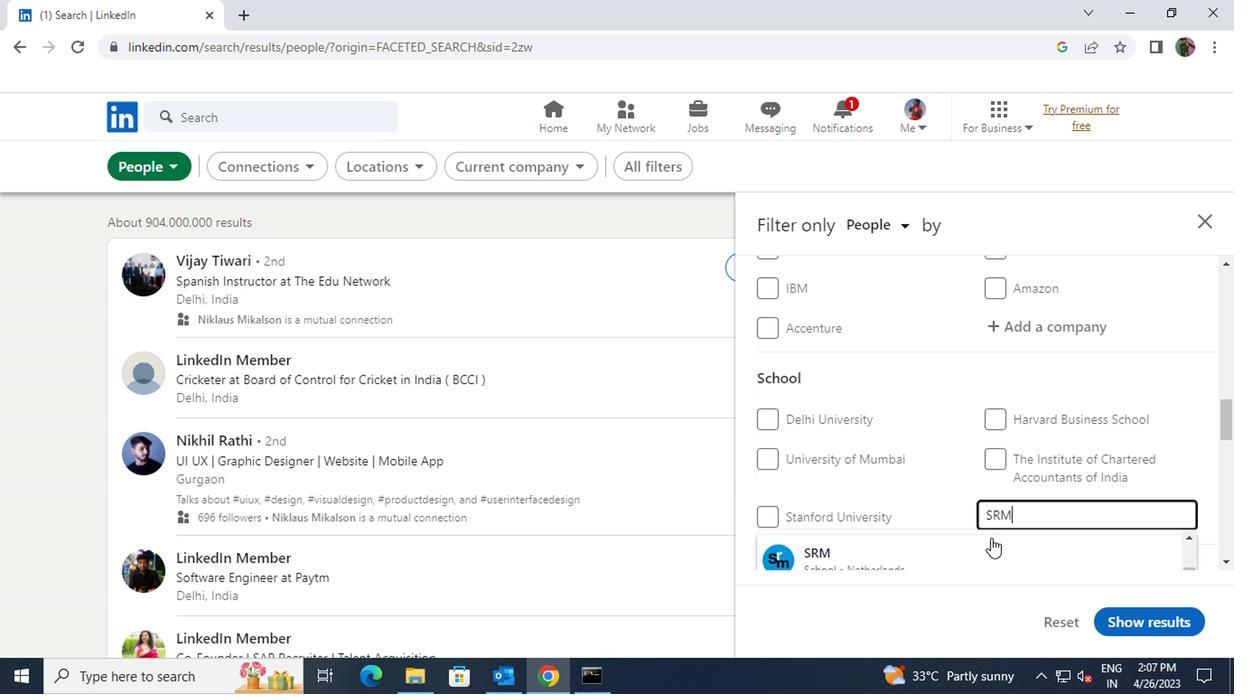 
Action: Mouse moved to (863, 502)
Screenshot: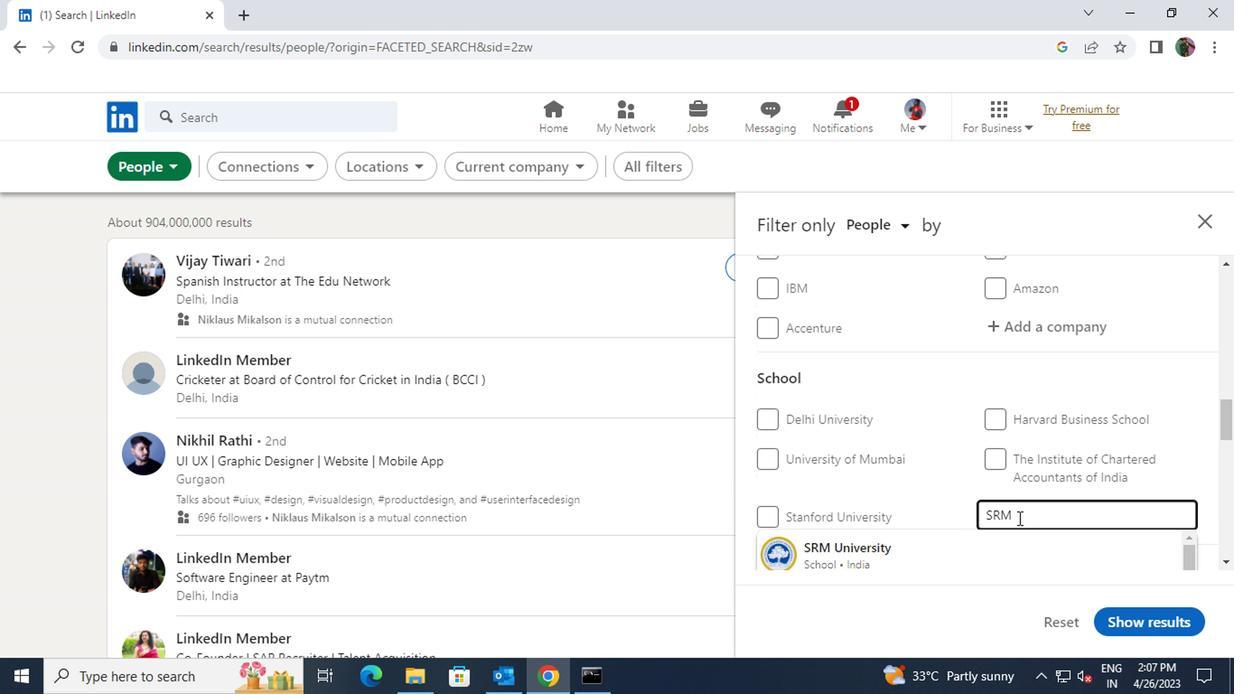 
Action: Key pressed <Key.space>UNIVERSITY
Screenshot: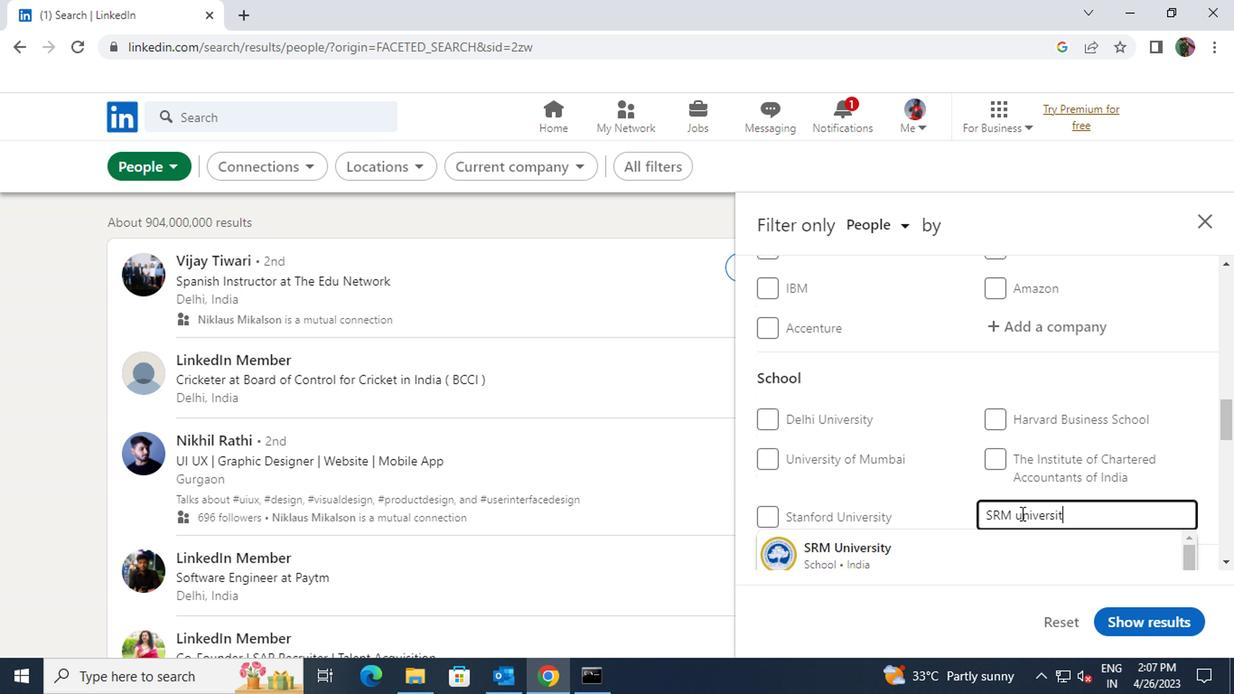 
Action: Mouse moved to (830, 526)
Screenshot: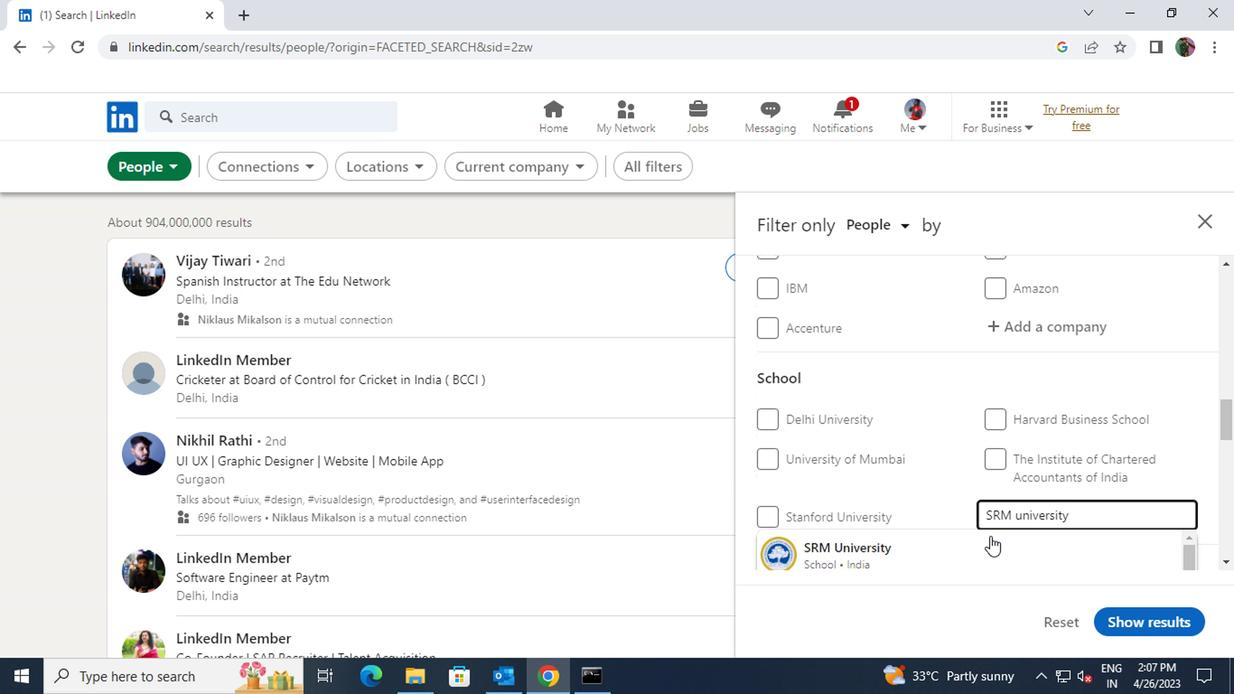
Action: Mouse pressed left at (830, 526)
Screenshot: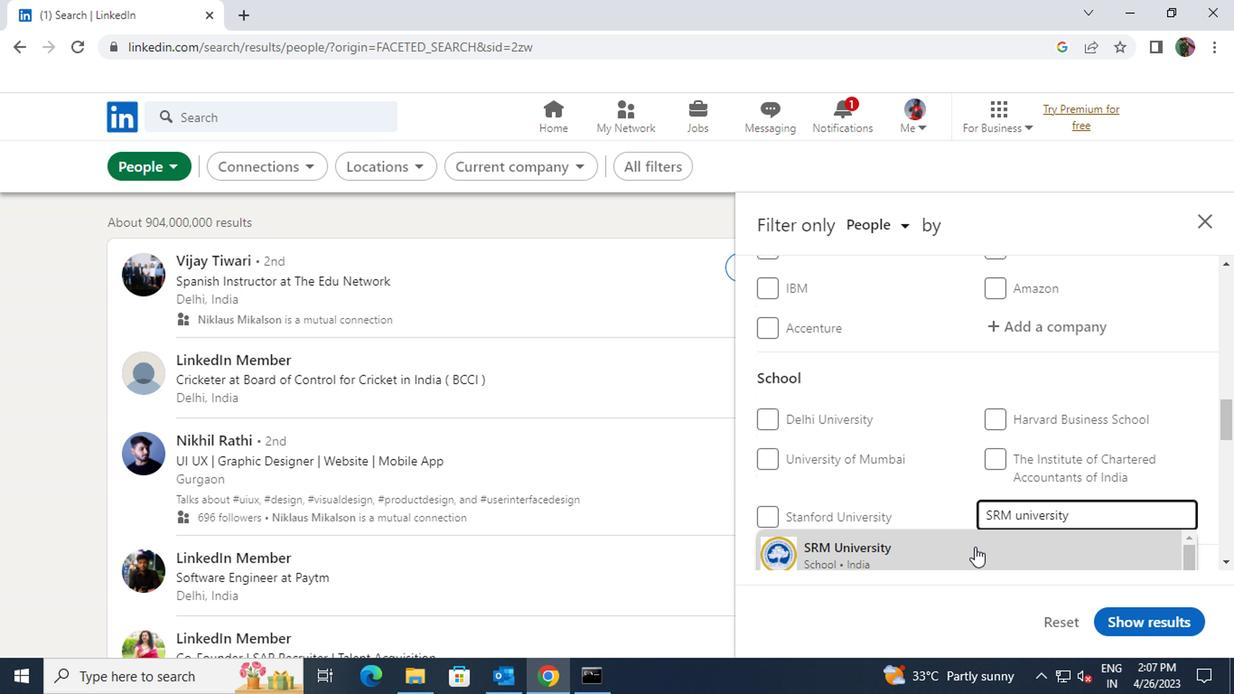 
Action: Mouse scrolled (830, 525) with delta (0, 0)
Screenshot: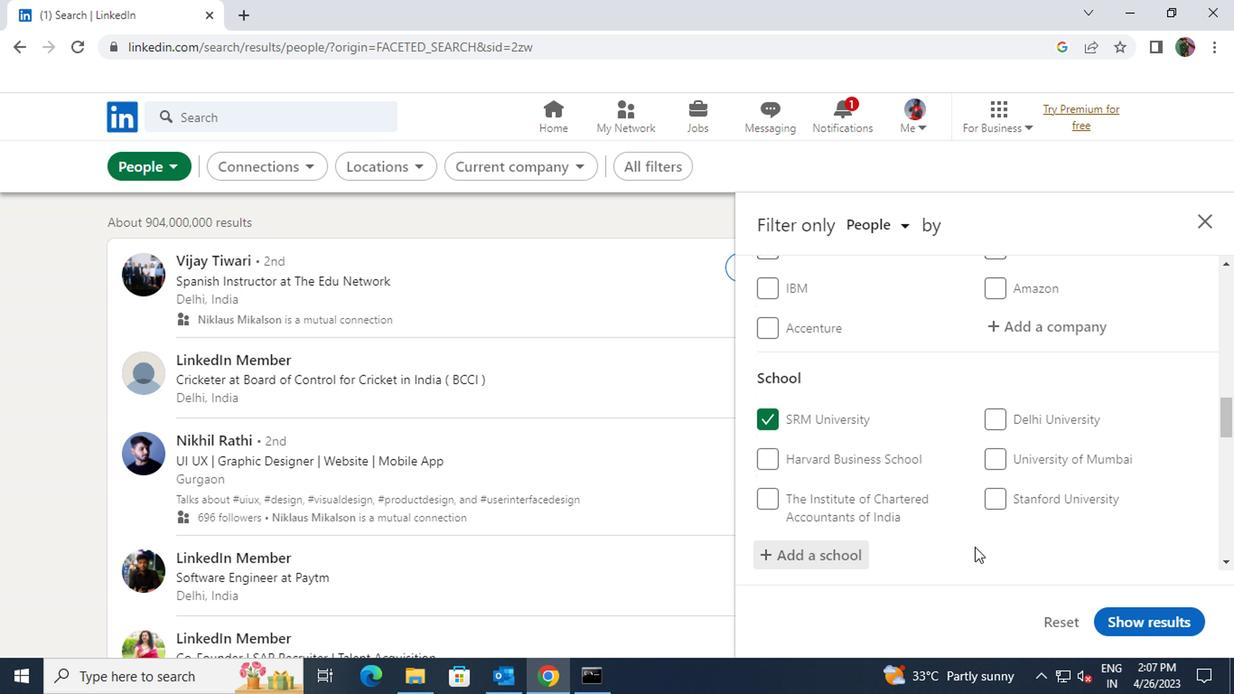 
Action: Mouse scrolled (830, 525) with delta (0, 0)
Screenshot: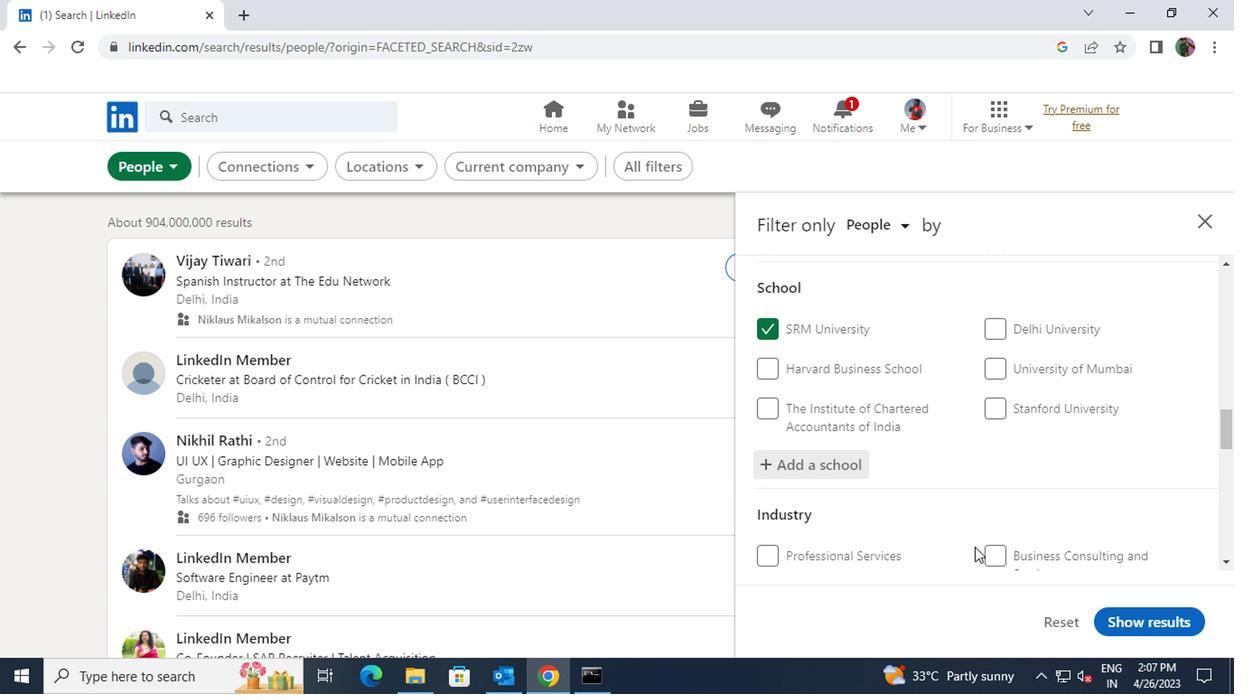 
Action: Mouse scrolled (830, 525) with delta (0, 0)
Screenshot: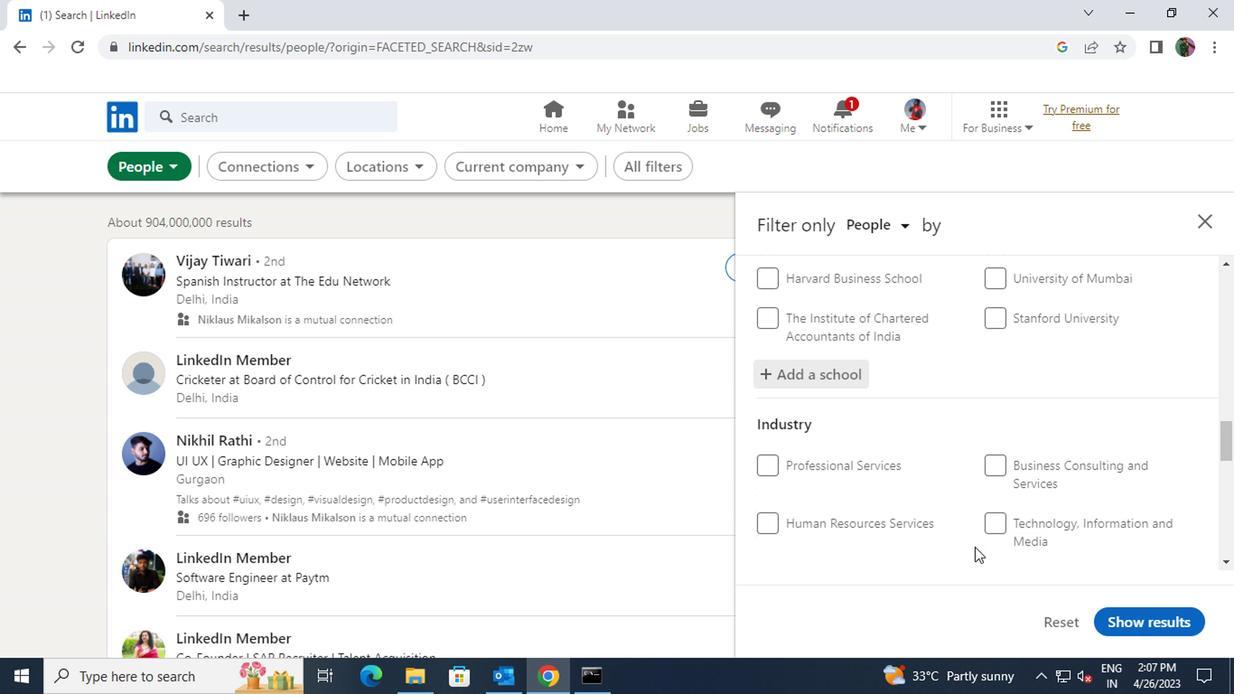 
Action: Mouse moved to (863, 482)
Screenshot: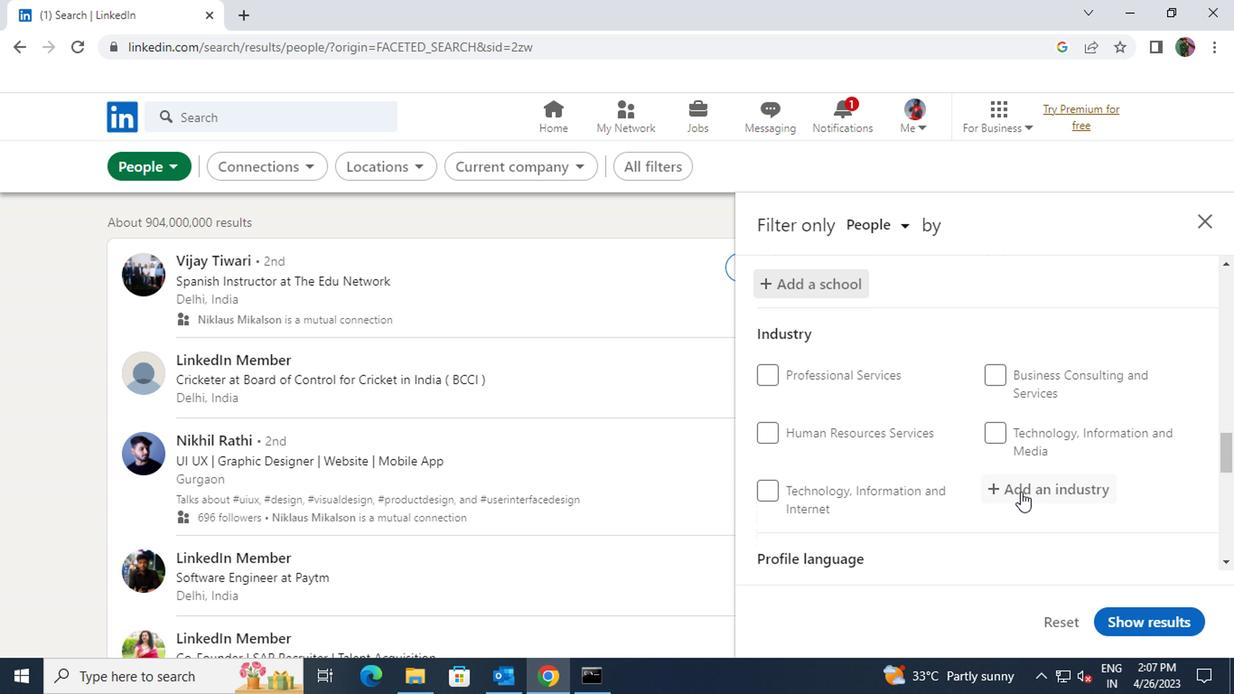 
Action: Mouse pressed left at (863, 482)
Screenshot: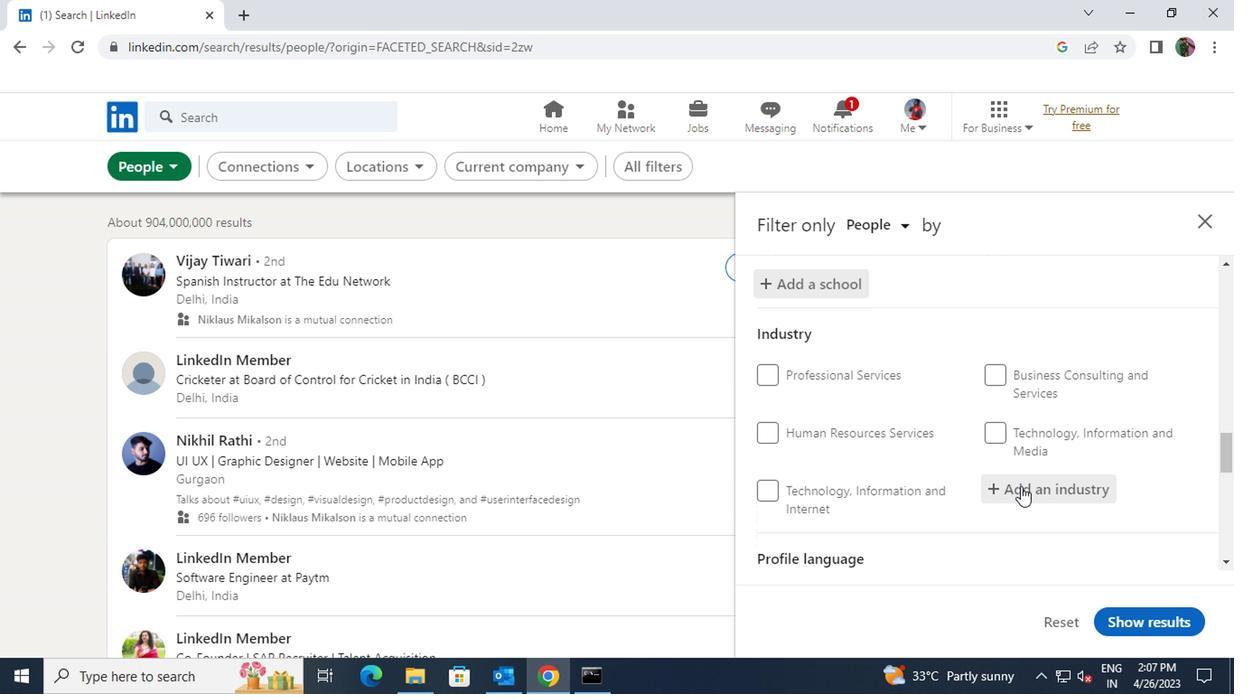 
Action: Key pressed <Key.shift>GRAPHI
Screenshot: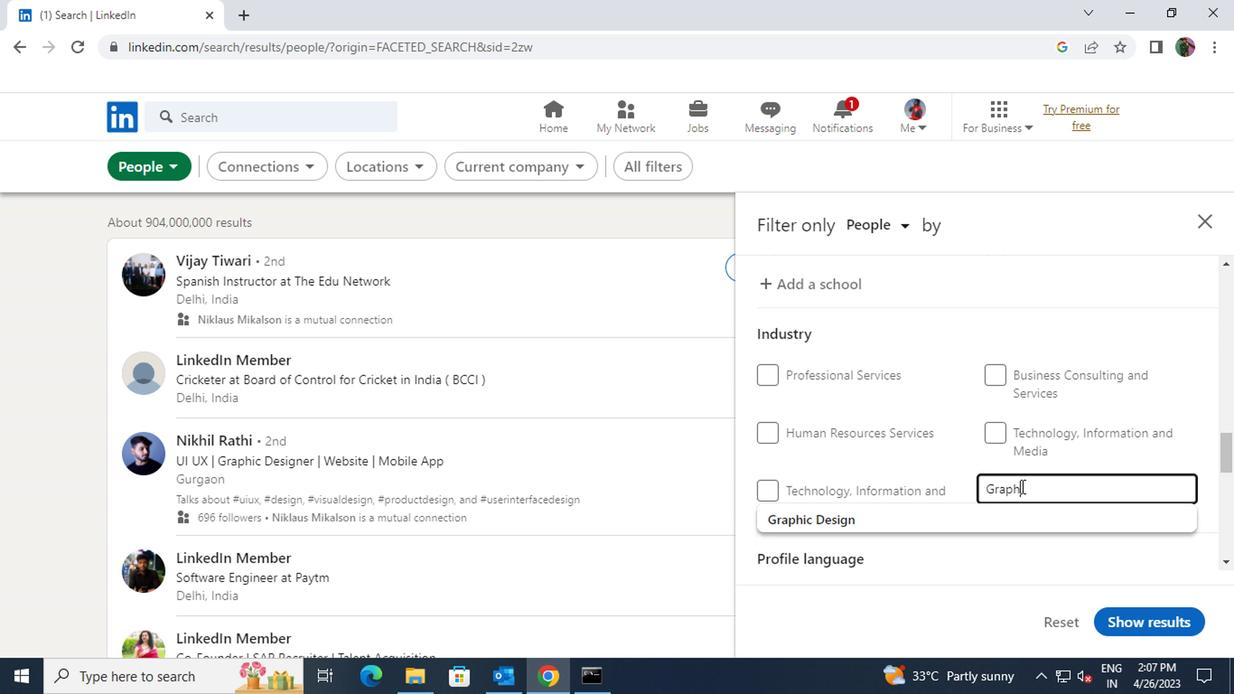 
Action: Mouse moved to (816, 504)
Screenshot: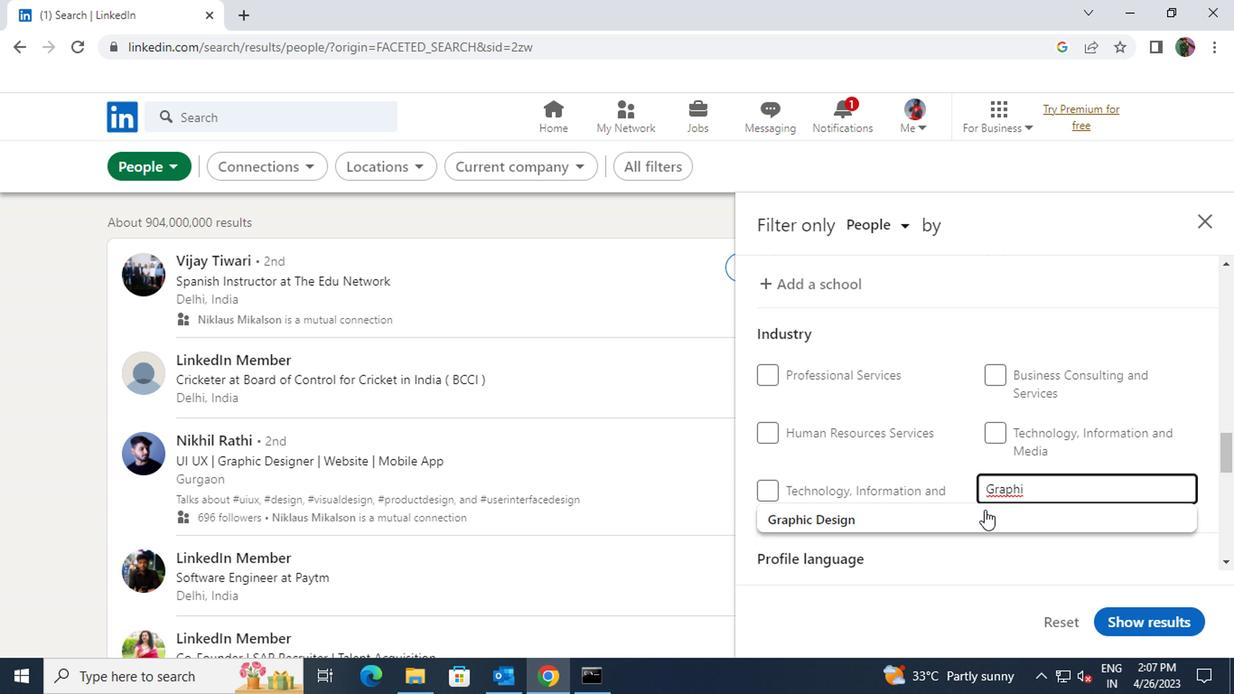 
Action: Mouse pressed left at (816, 504)
Screenshot: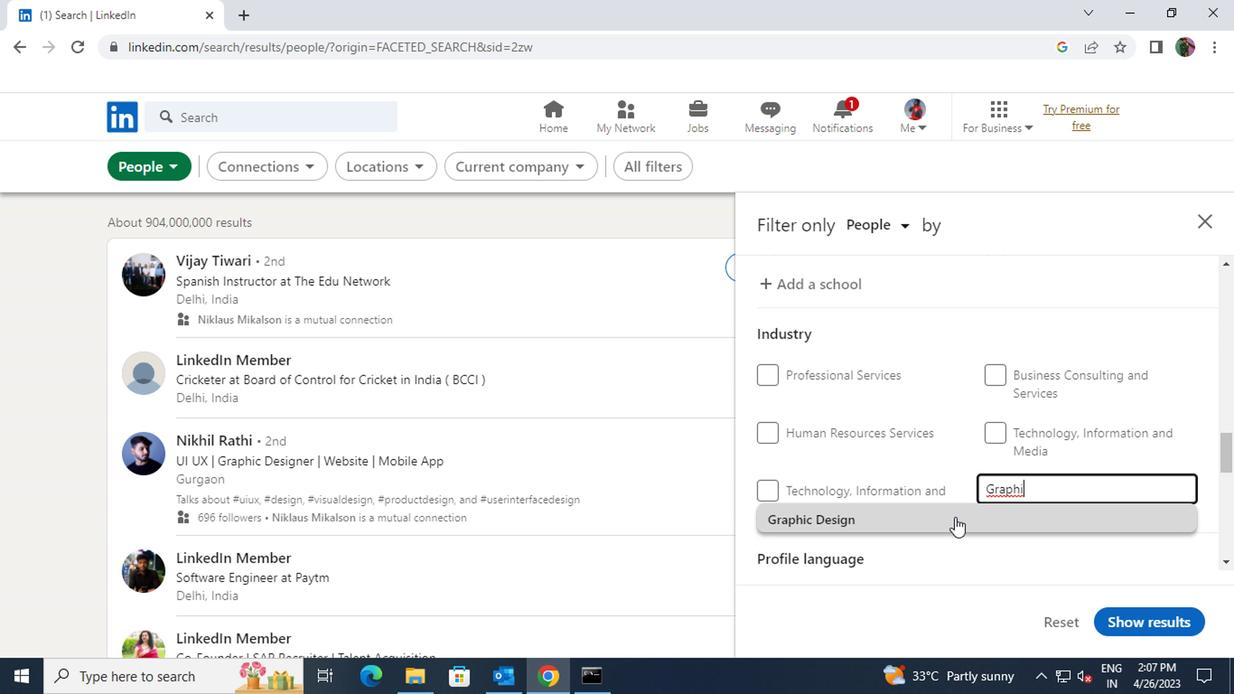 
Action: Mouse scrolled (816, 504) with delta (0, 0)
Screenshot: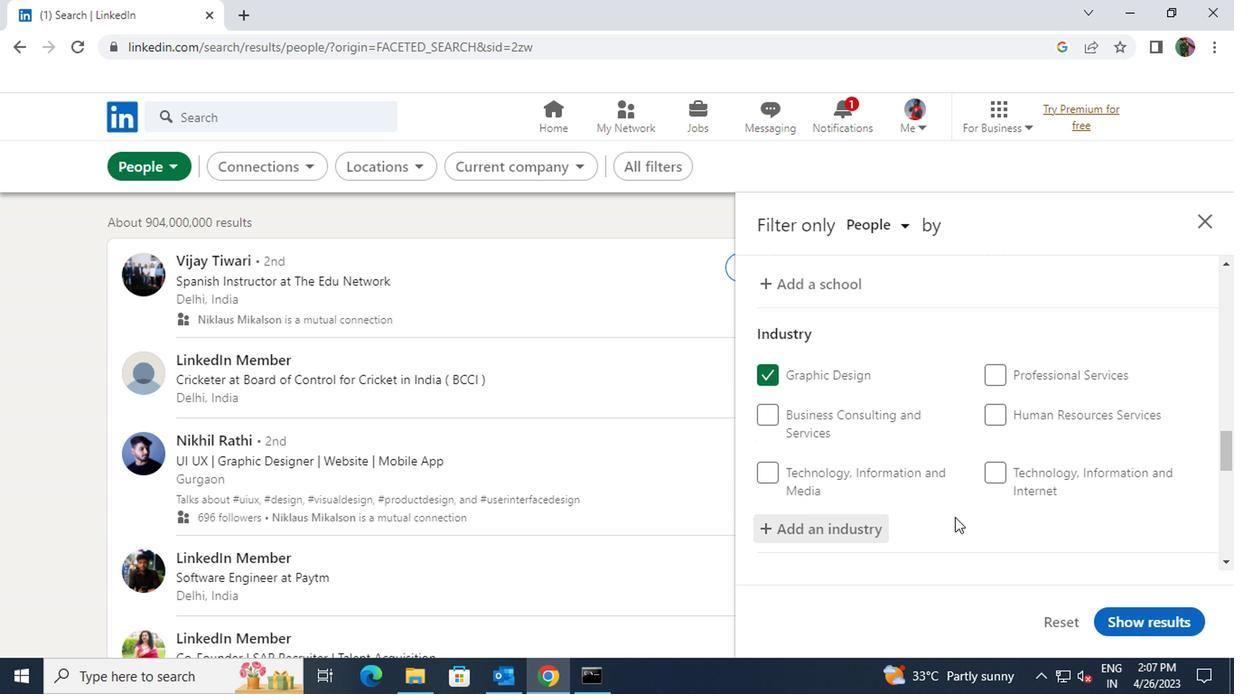 
Action: Mouse scrolled (816, 504) with delta (0, 0)
Screenshot: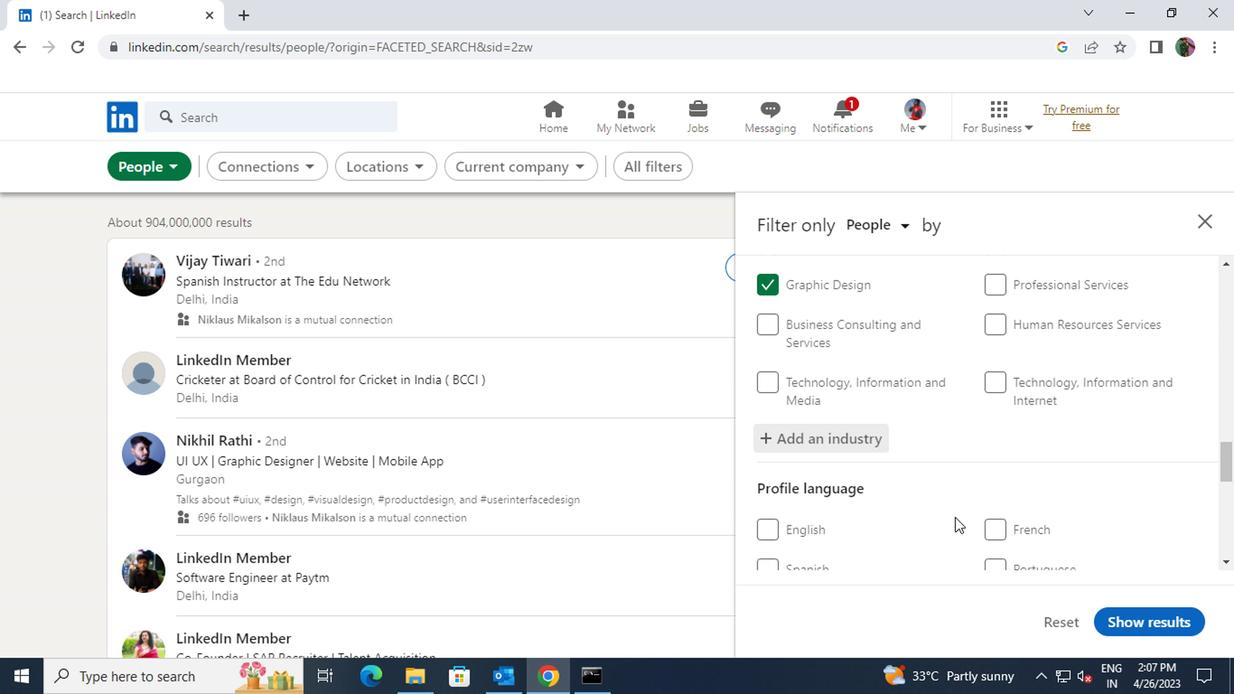 
Action: Mouse moved to (684, 446)
Screenshot: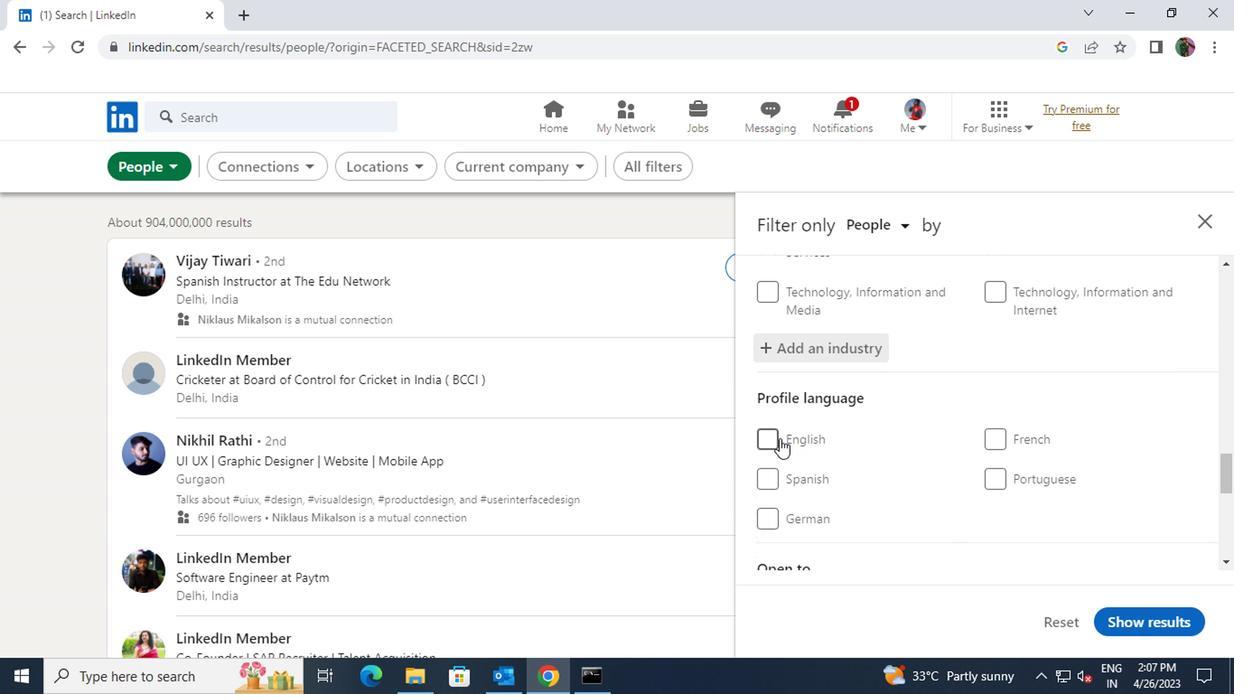 
Action: Mouse pressed left at (684, 446)
Screenshot: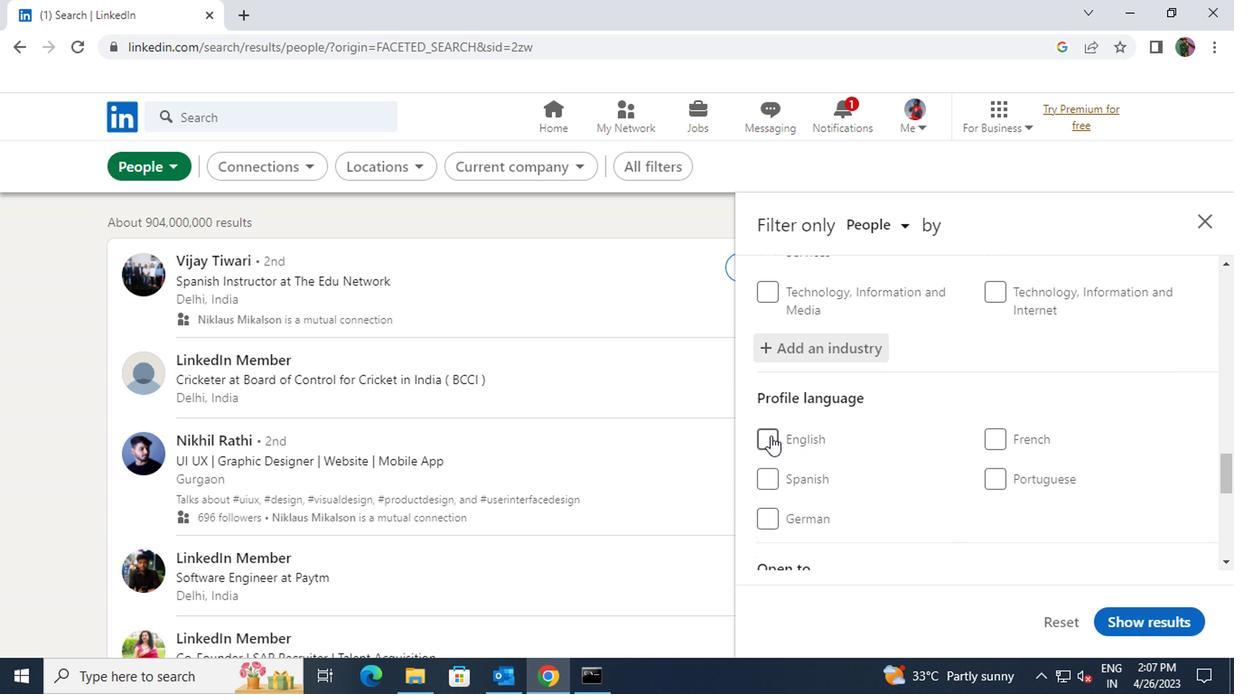 
Action: Mouse moved to (774, 475)
Screenshot: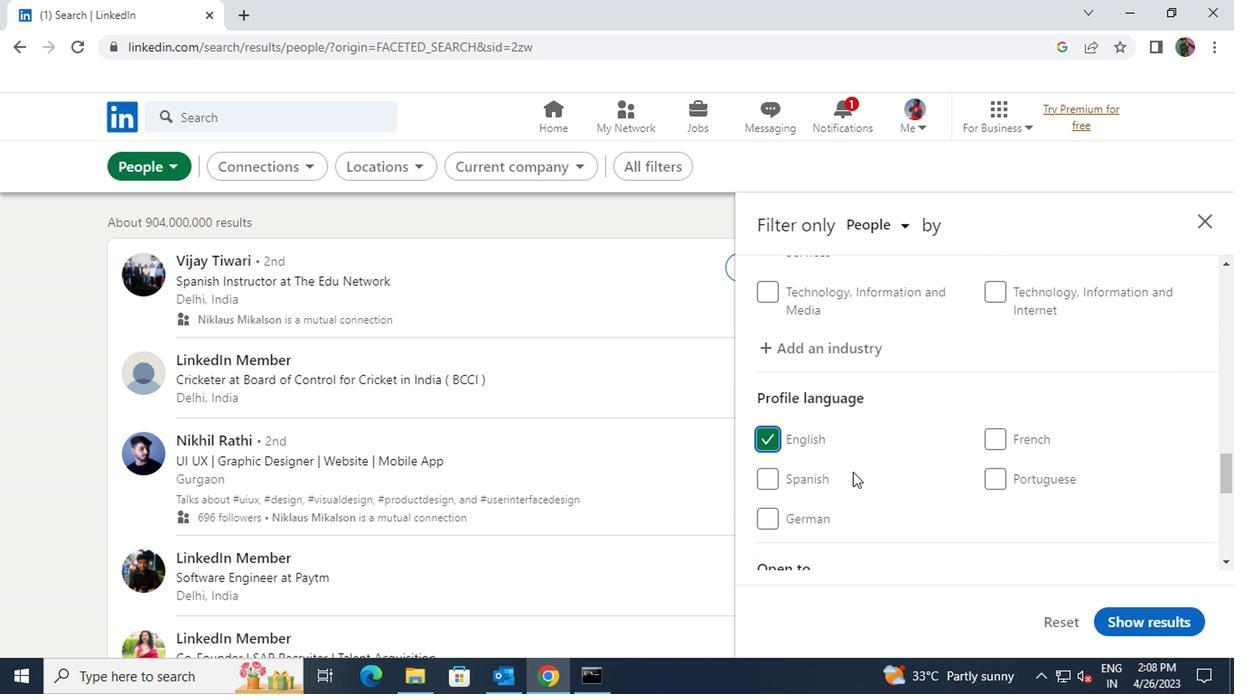 
Action: Mouse scrolled (774, 474) with delta (0, 0)
Screenshot: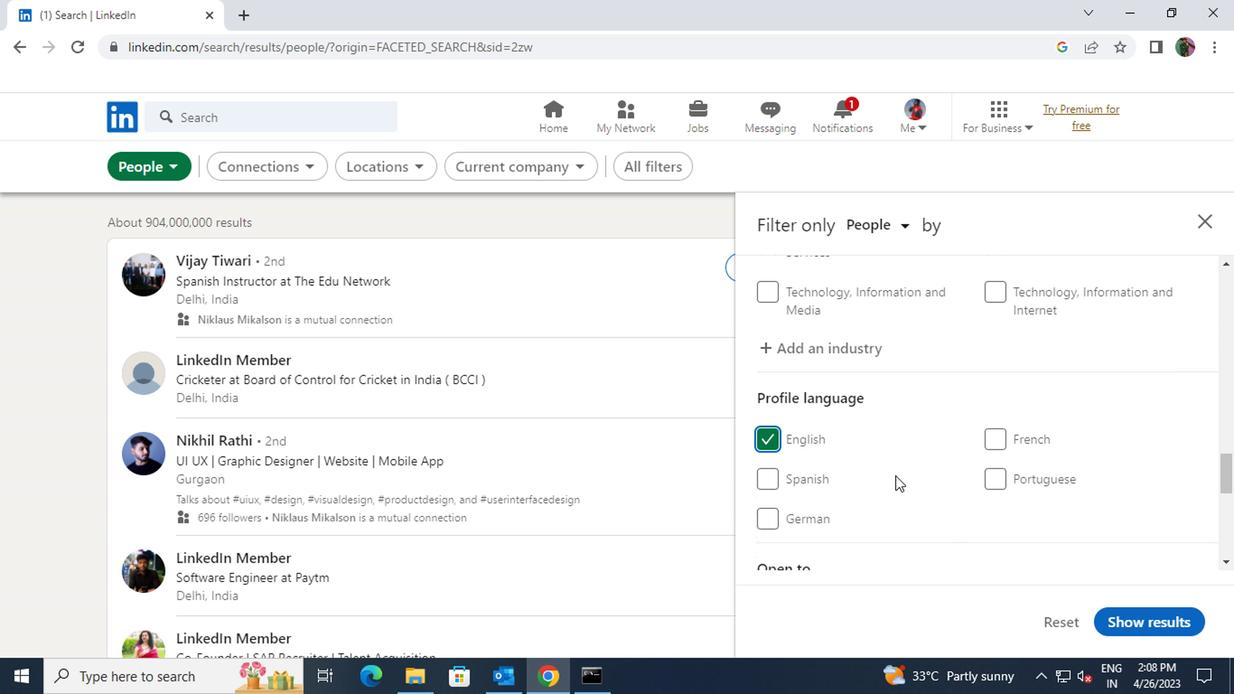 
Action: Mouse scrolled (774, 474) with delta (0, 0)
Screenshot: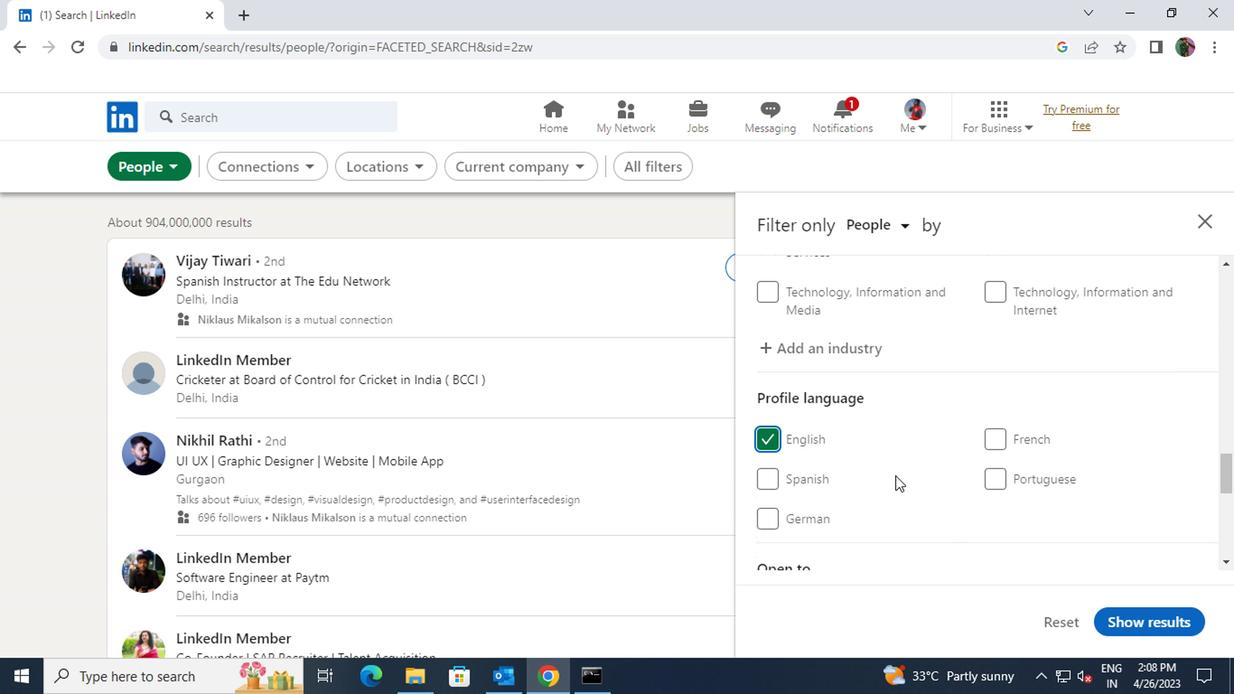
Action: Mouse scrolled (774, 474) with delta (0, 0)
Screenshot: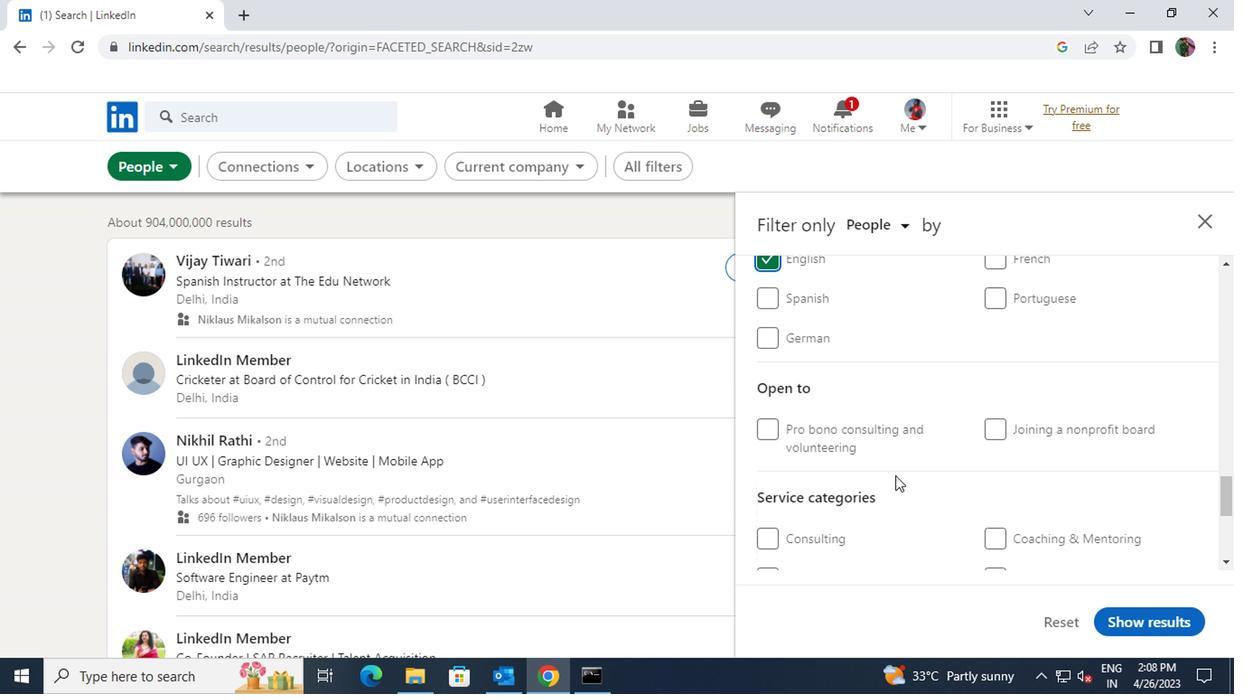 
Action: Mouse scrolled (774, 474) with delta (0, 0)
Screenshot: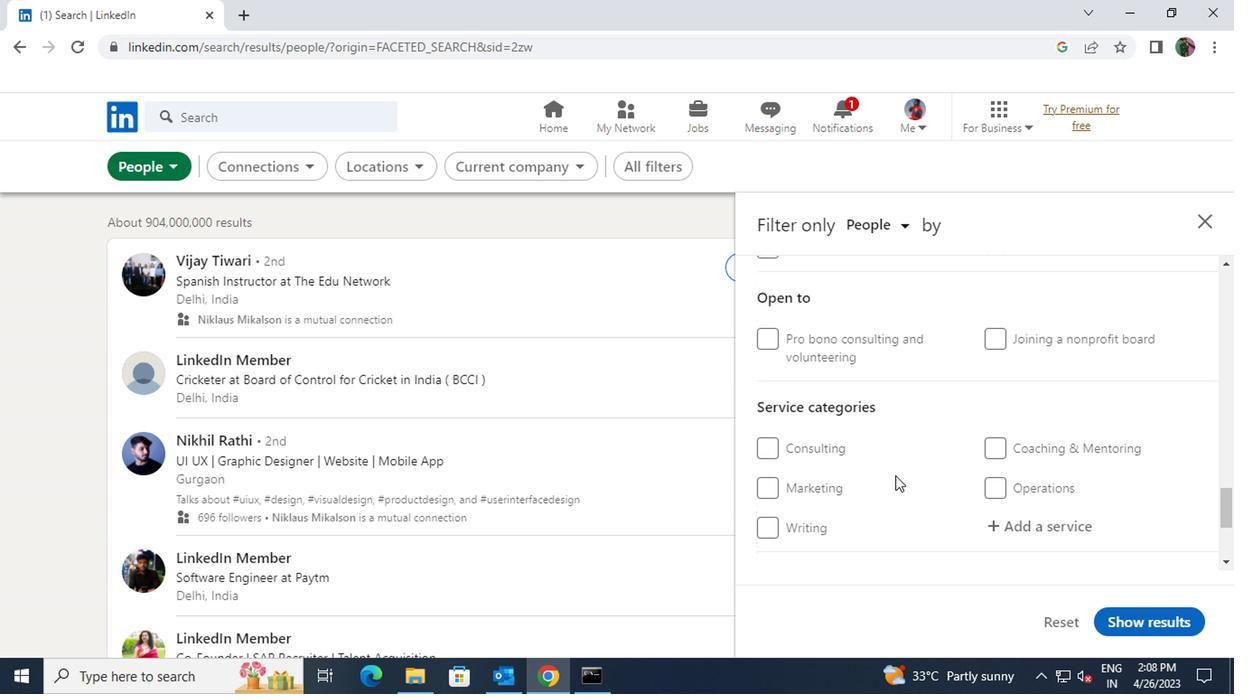 
Action: Mouse moved to (855, 448)
Screenshot: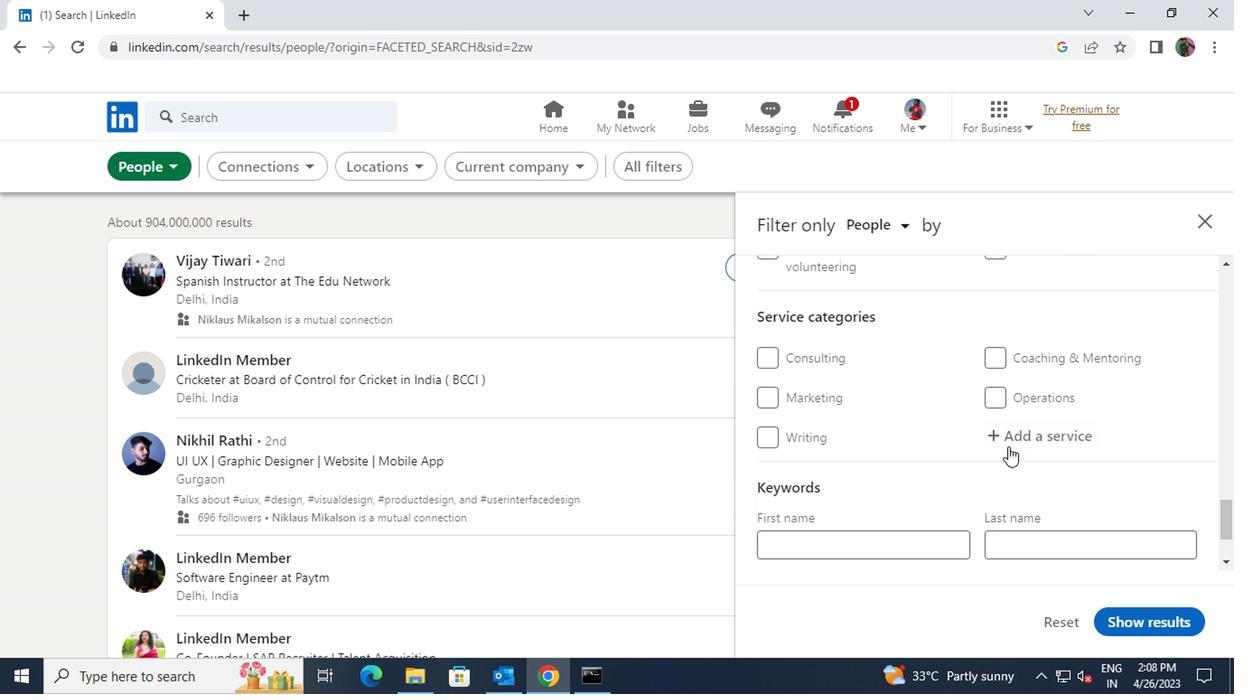 
Action: Mouse pressed left at (855, 448)
Screenshot: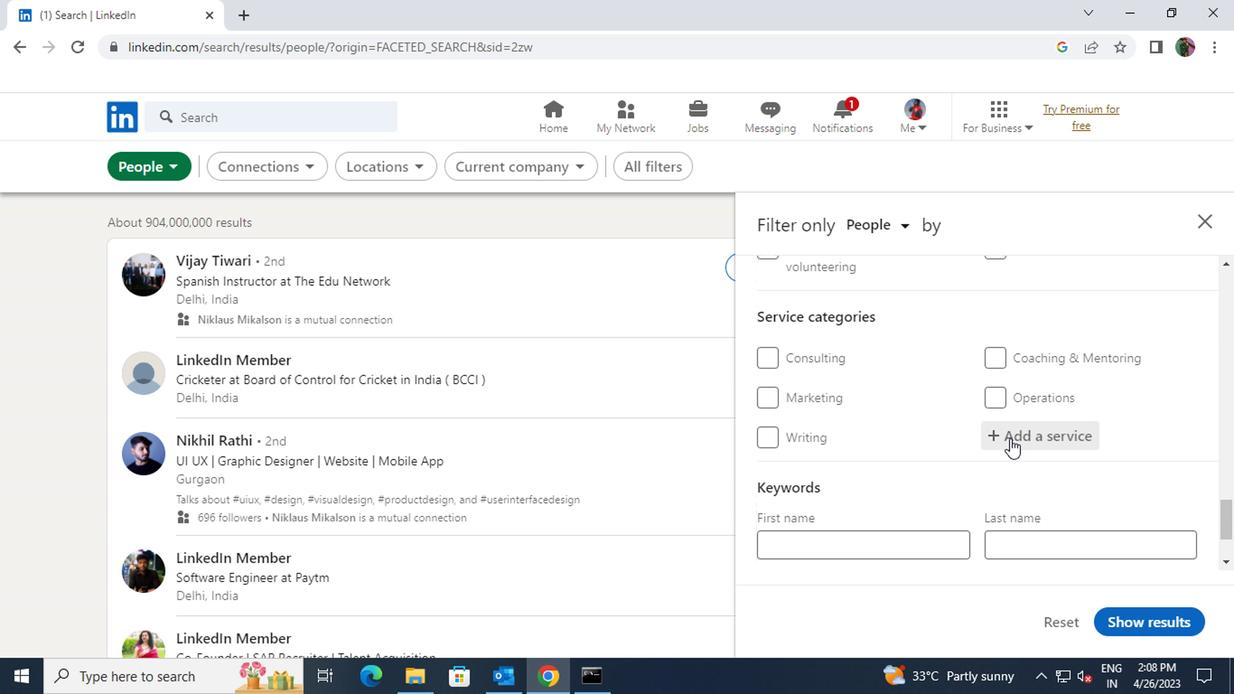 
Action: Key pressed <Key.shift>MARKE
Screenshot: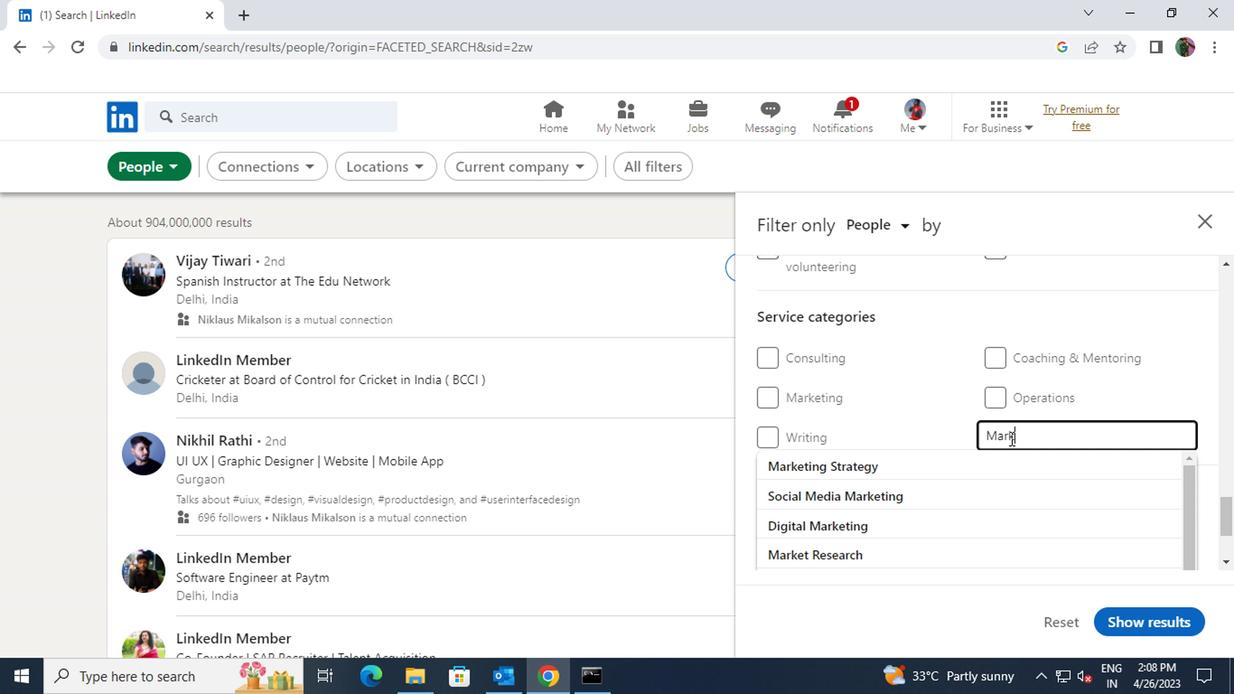 
Action: Mouse moved to (854, 450)
Screenshot: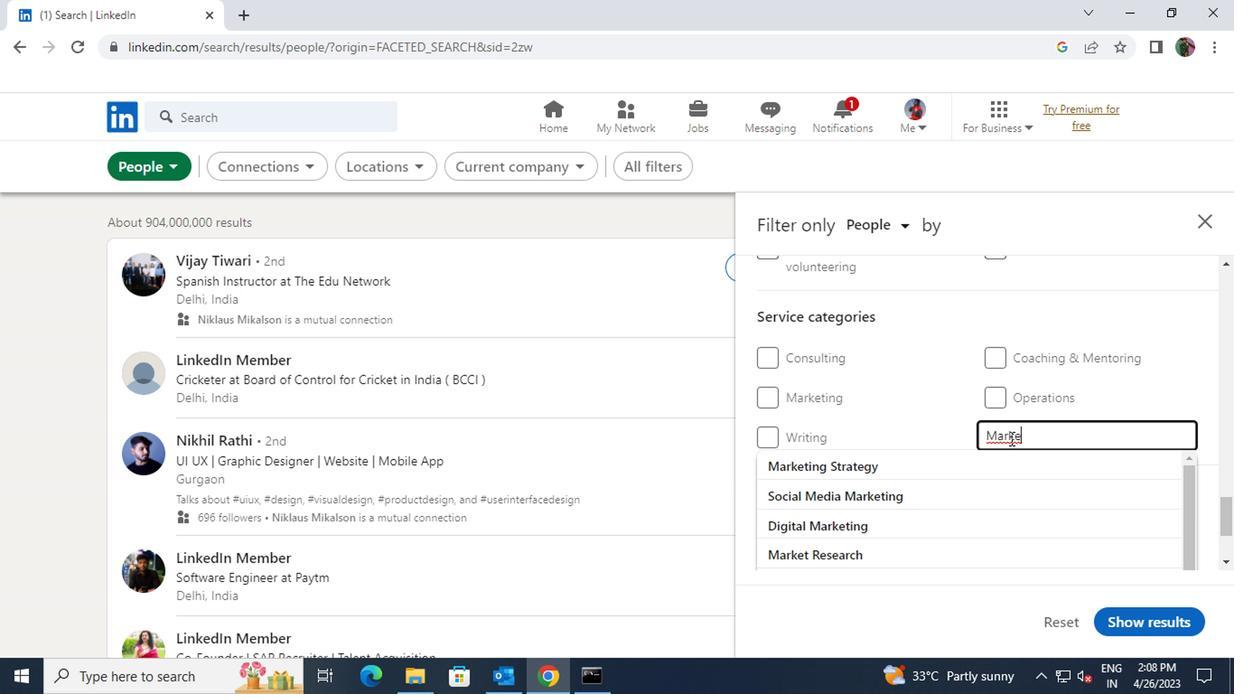 
Action: Key pressed TING<Key.space>MOB
Screenshot: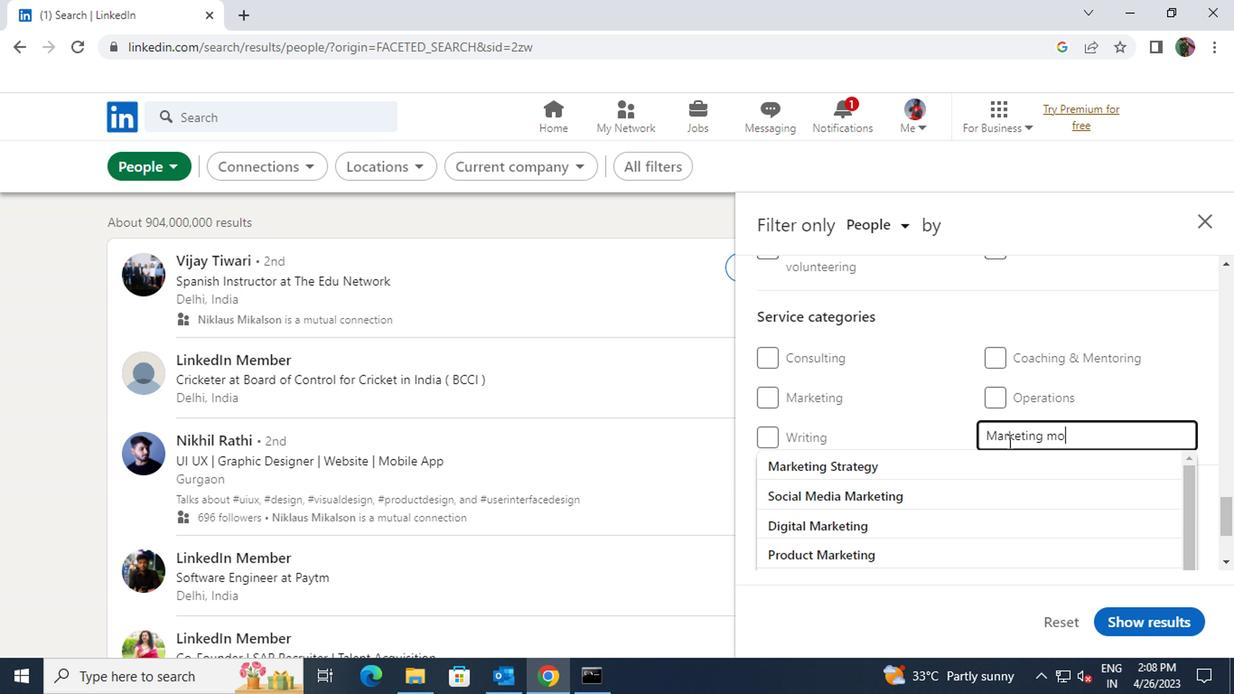 
Action: Mouse moved to (824, 463)
Screenshot: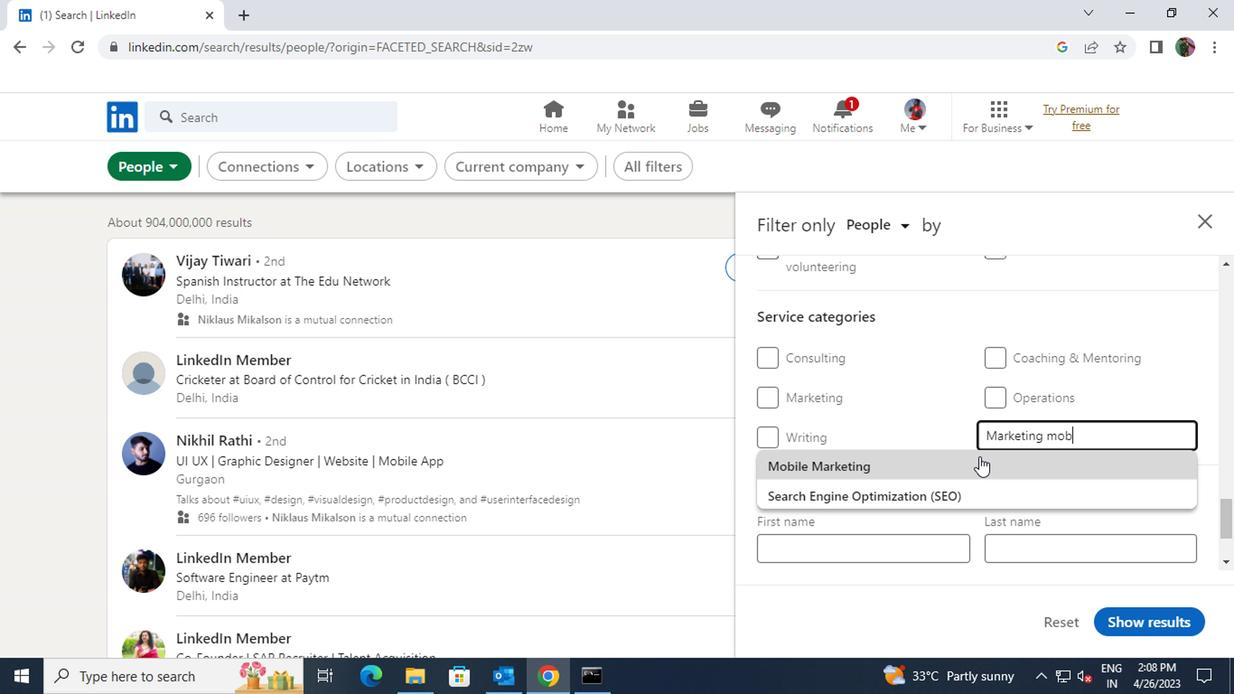 
Action: Mouse pressed left at (824, 463)
Screenshot: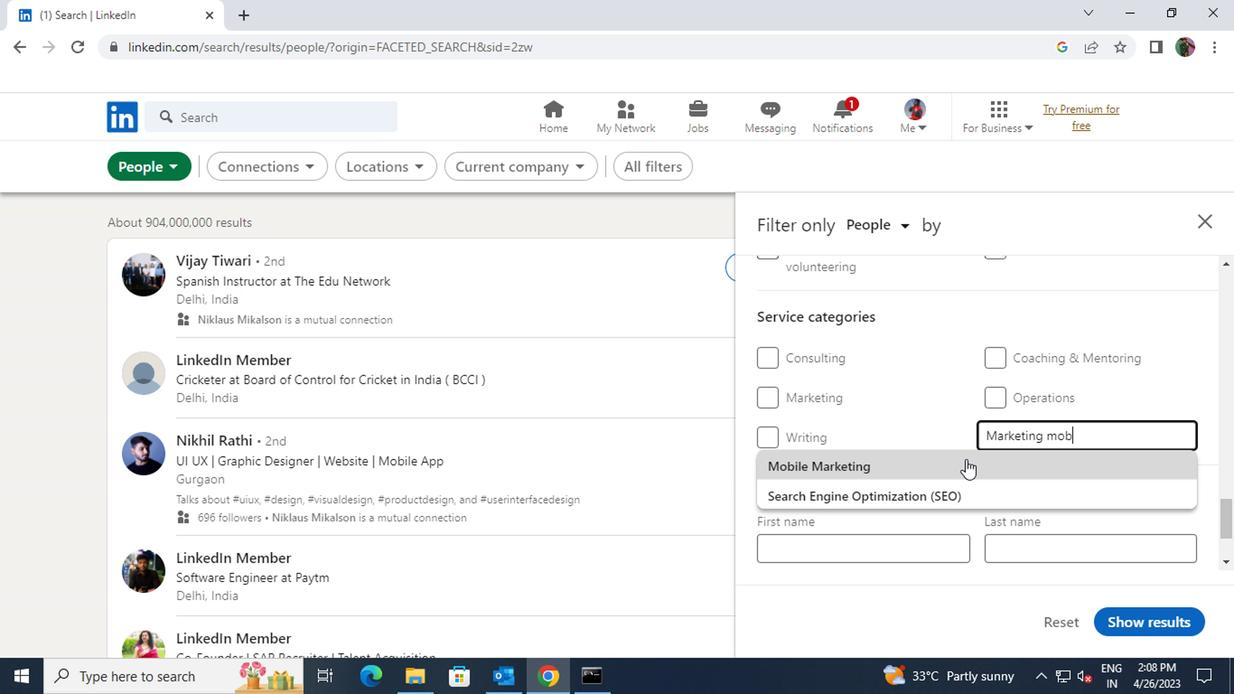 
Action: Mouse scrolled (824, 463) with delta (0, 0)
Screenshot: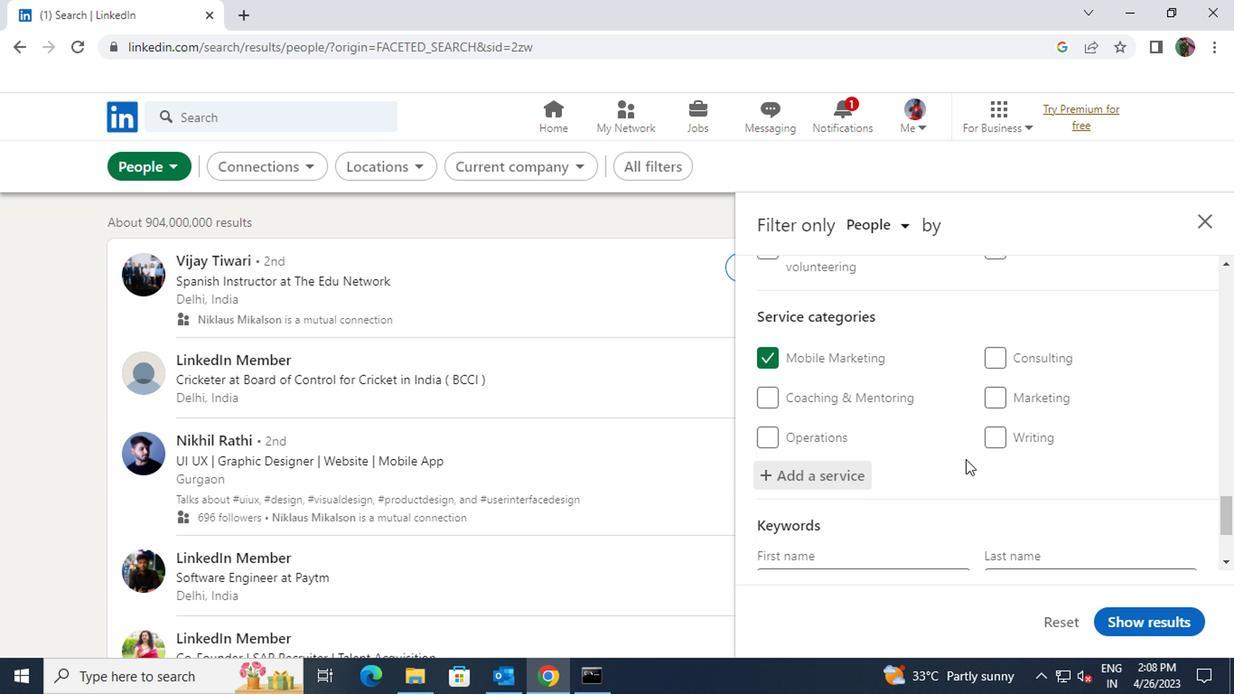 
Action: Mouse scrolled (824, 463) with delta (0, 0)
Screenshot: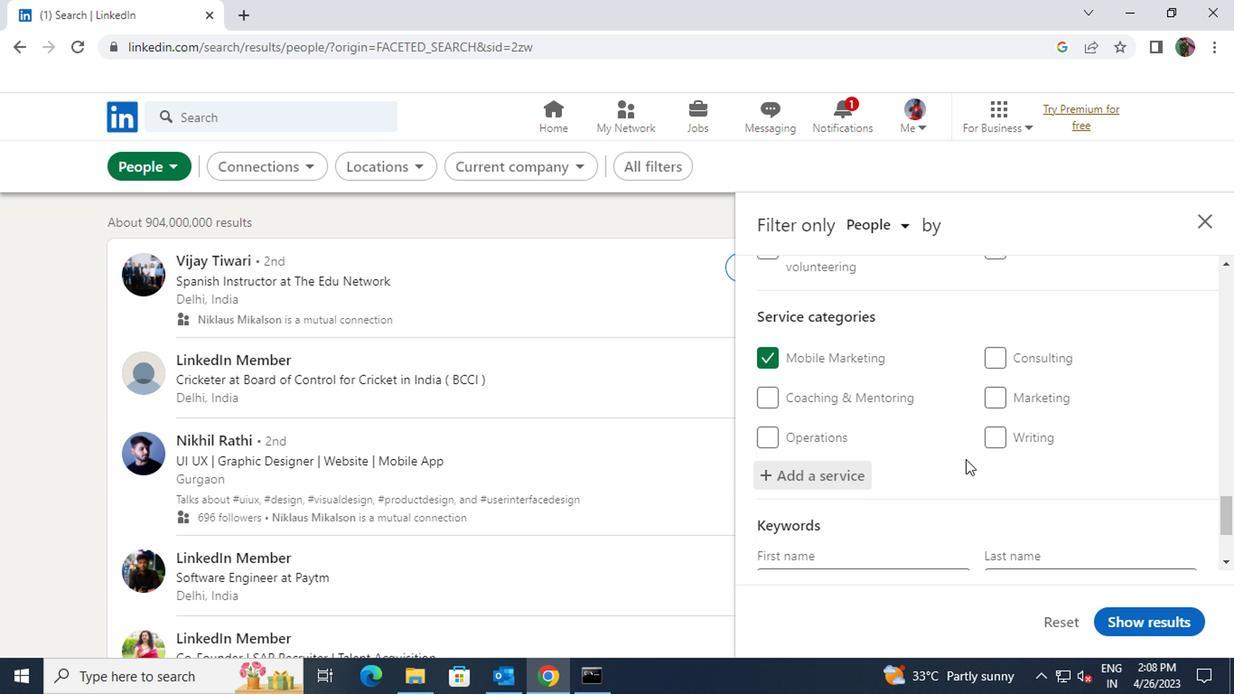 
Action: Mouse moved to (808, 478)
Screenshot: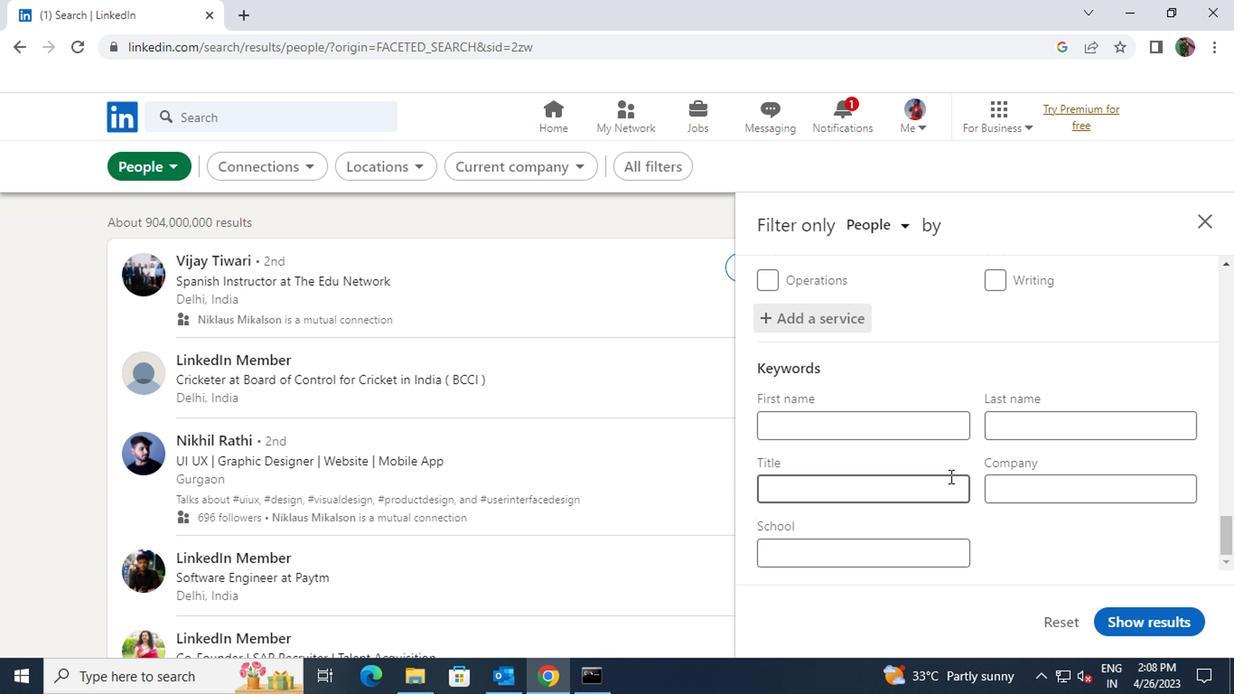 
Action: Mouse pressed left at (808, 478)
Screenshot: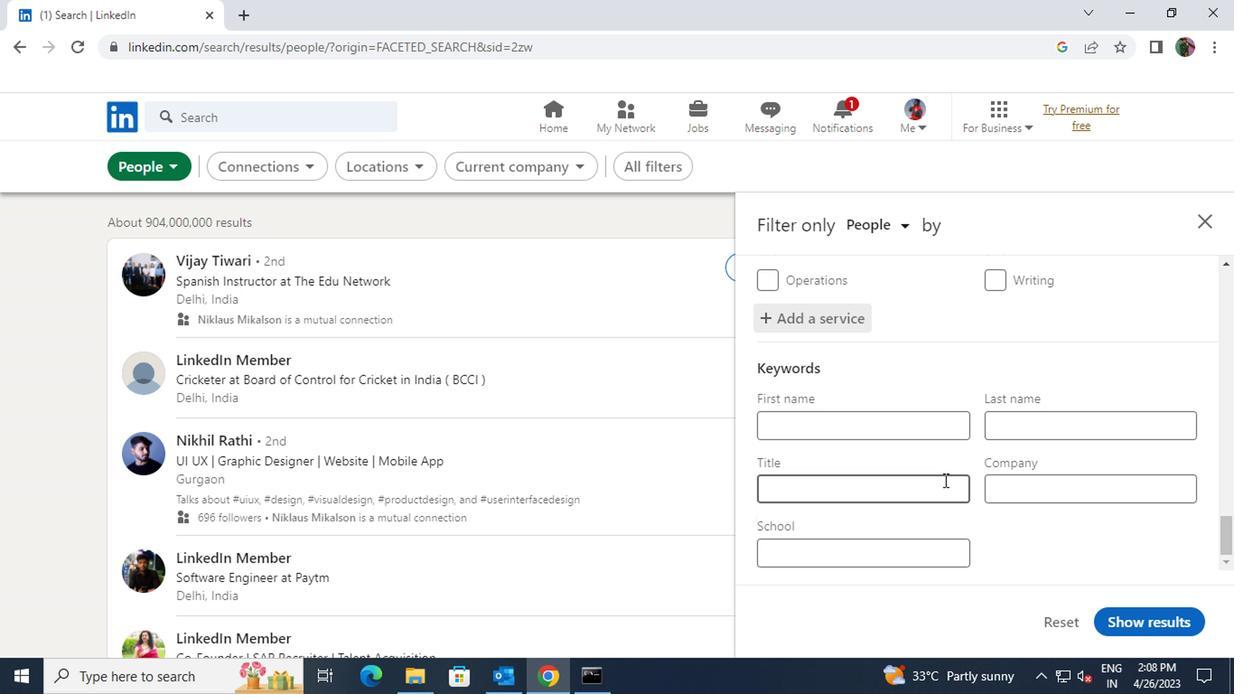 
Action: Key pressed <Key.shift>ONLINE<Key.space><Key.shift>ESL<Key.space><Key.shift>INSTRUCTOR
Screenshot: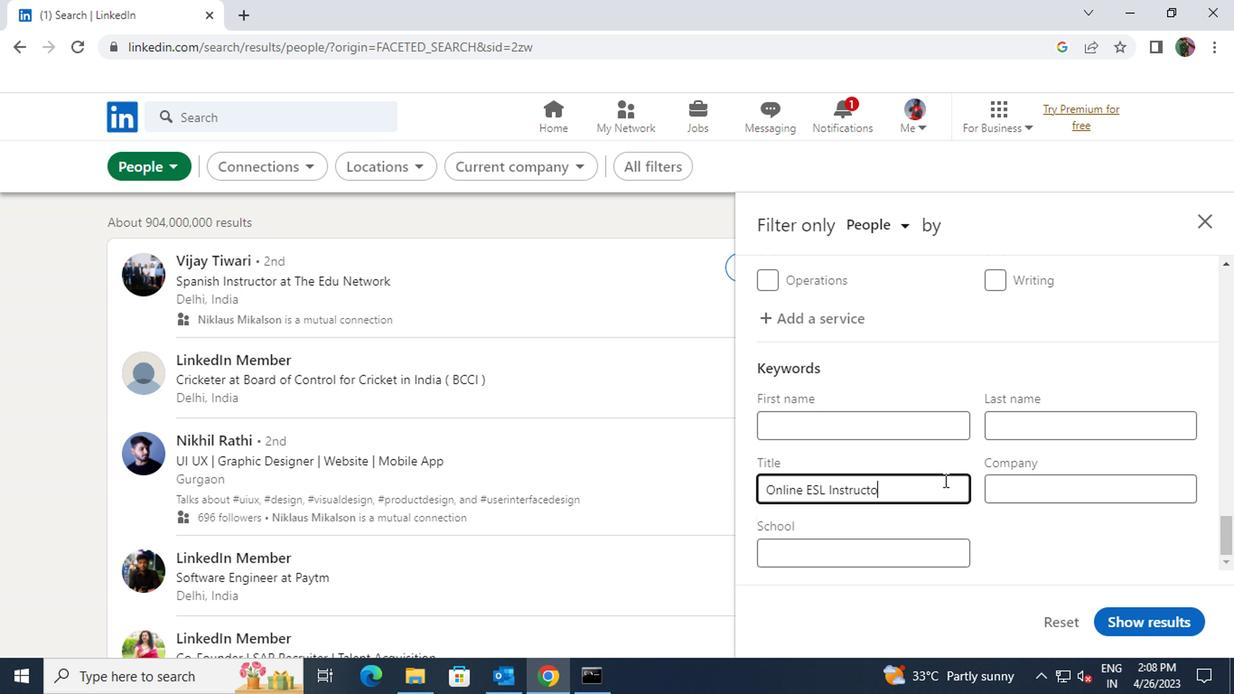 
Action: Mouse moved to (926, 575)
Screenshot: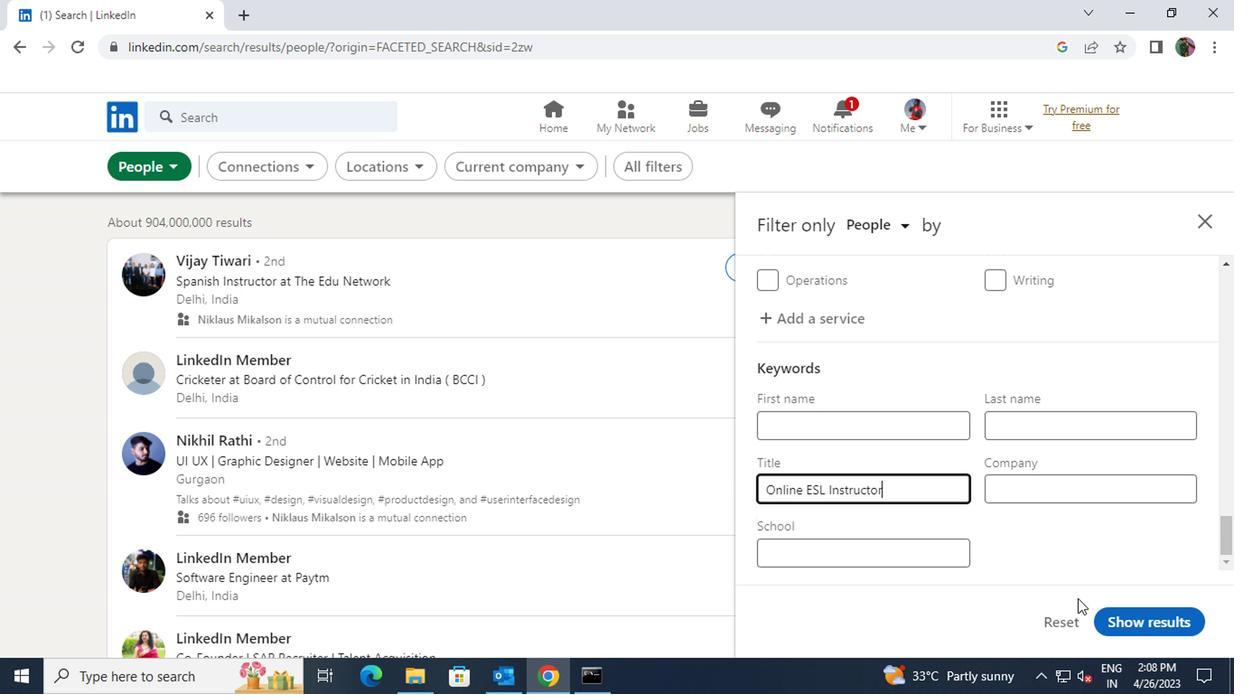 
Action: Mouse pressed left at (926, 575)
Screenshot: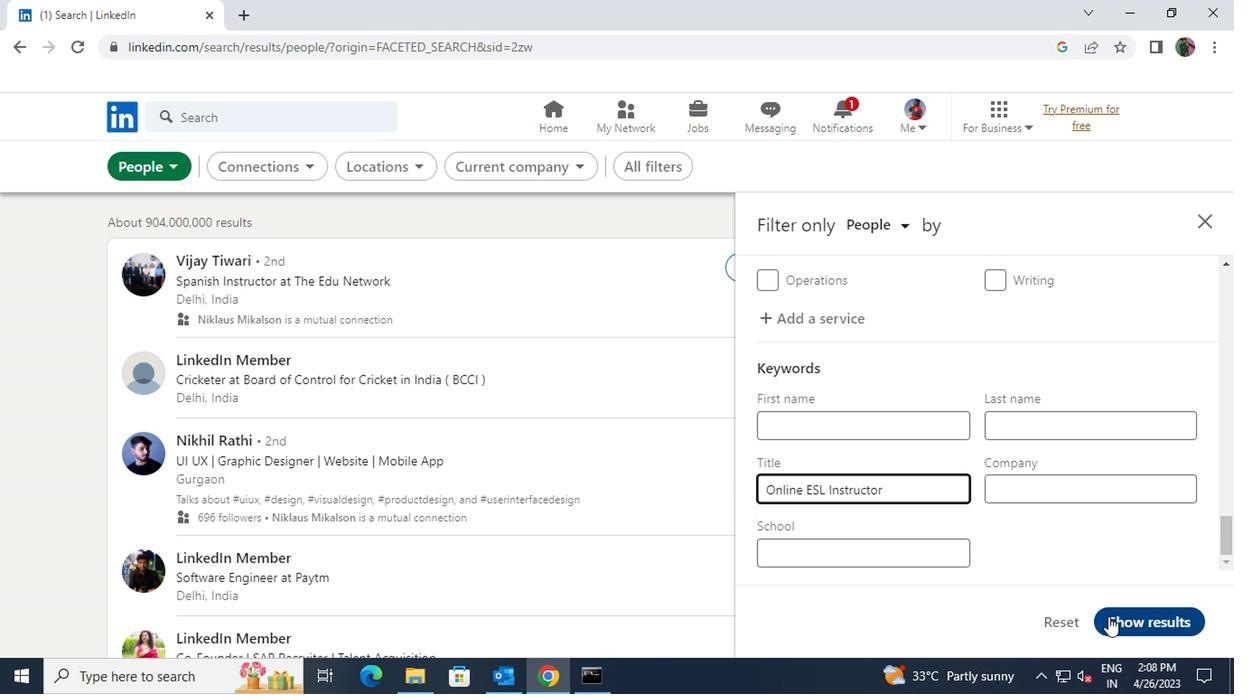 
